 Task: Open Card Lead Magnet Creation in Board Brand Guidelines to Workspace Email Automation and add a team member Softage.4@softage.net, a label Green, a checklist Special Education, an attachment from Trello, a color Green and finally, add a card description 'Plan and execute company team outing' and a comment 'We should approach this task with a sense of empathy, putting ourselves in the shoes of our stakeholders to understand their perspectives.'. Add a start date 'Jan 04, 1900' with a due date 'Jan 11, 1900'
Action: Mouse moved to (490, 180)
Screenshot: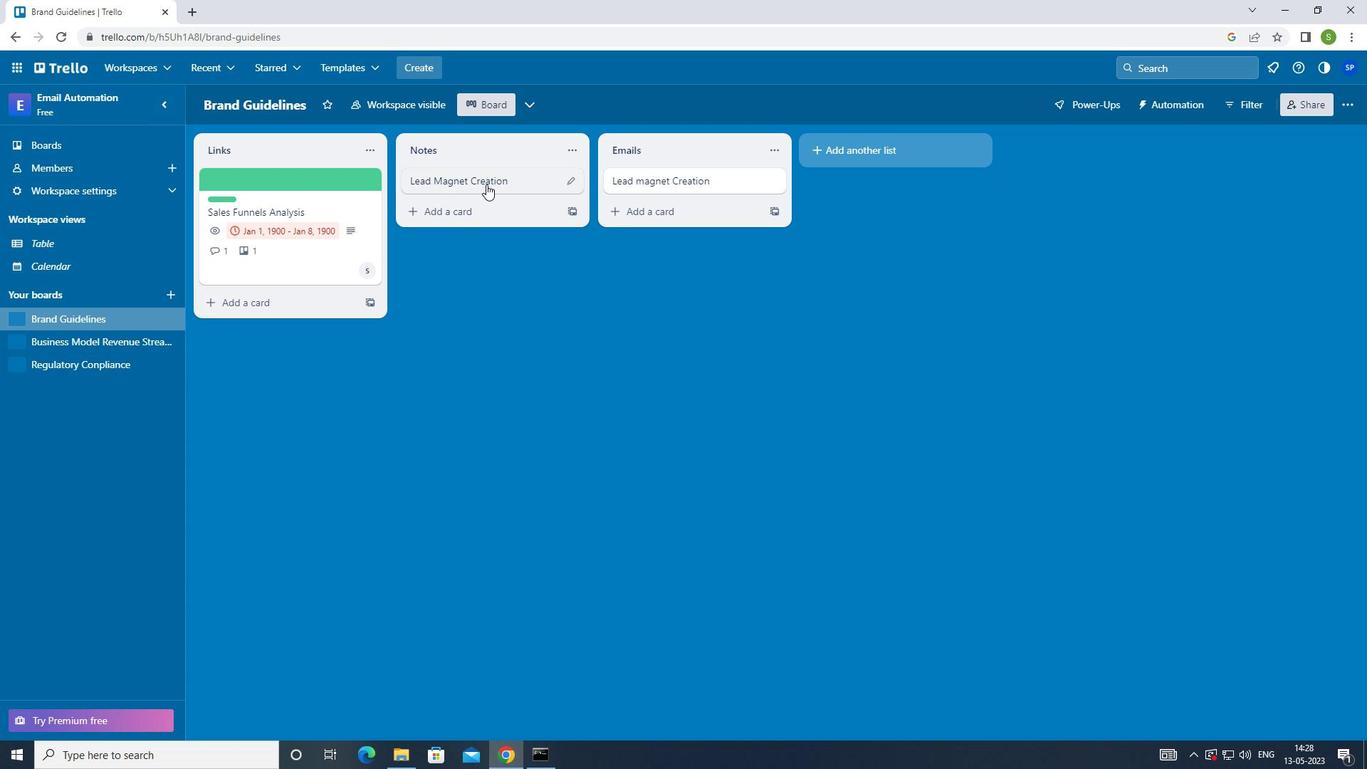 
Action: Mouse pressed left at (490, 180)
Screenshot: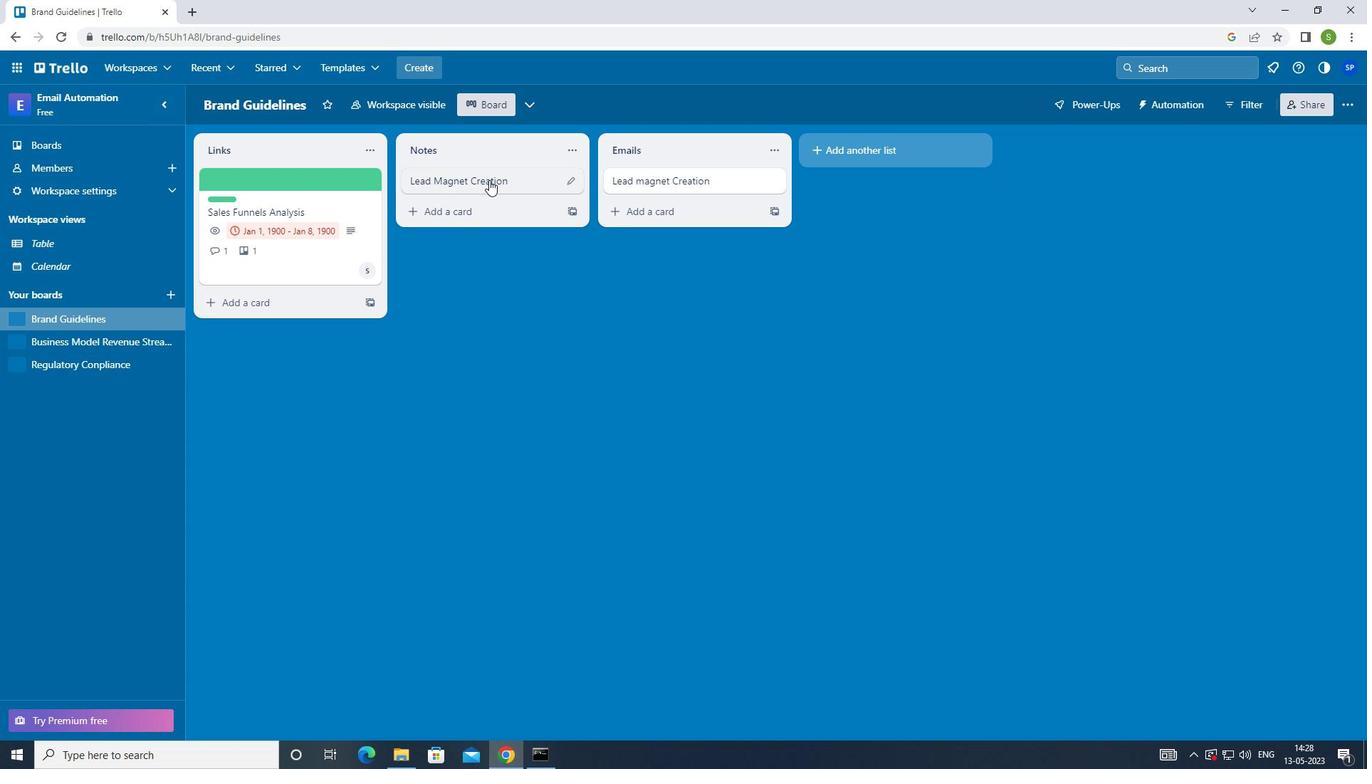 
Action: Mouse moved to (882, 176)
Screenshot: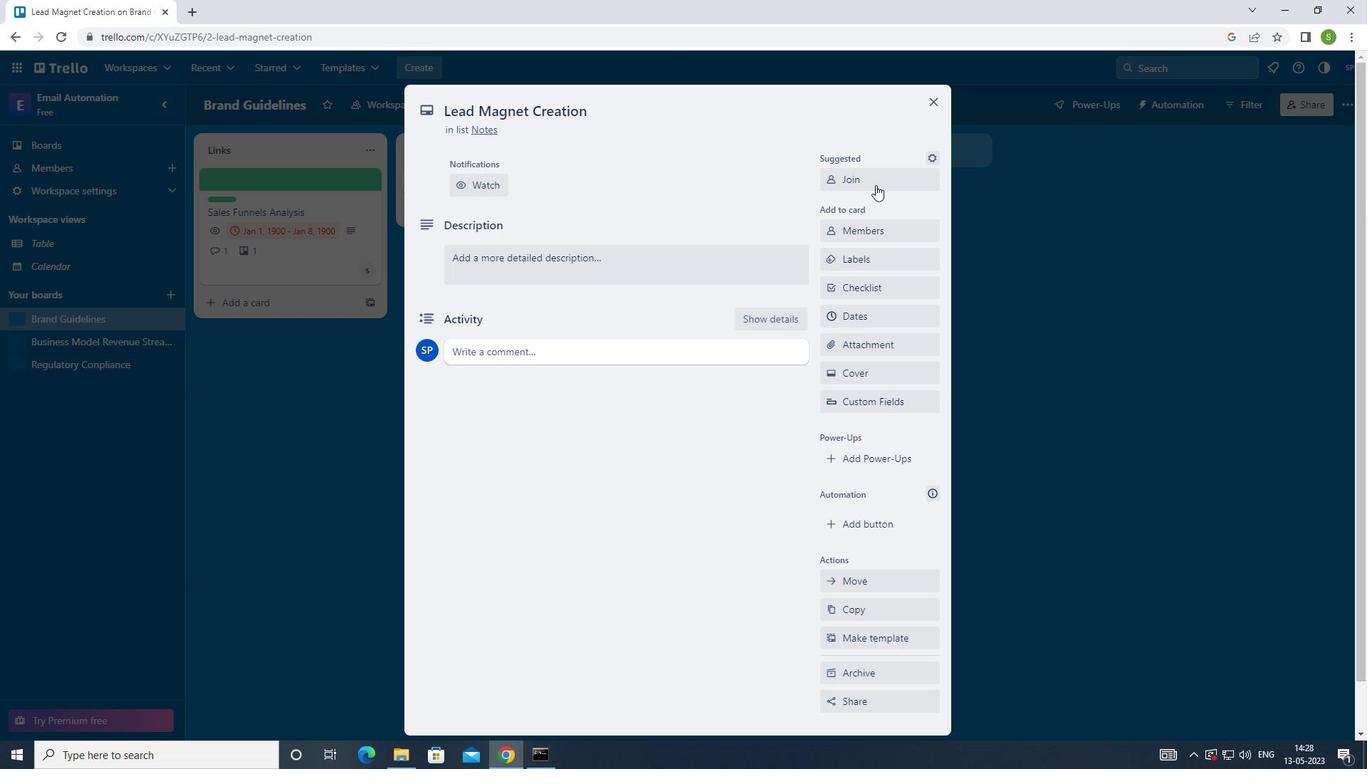 
Action: Mouse pressed left at (882, 176)
Screenshot: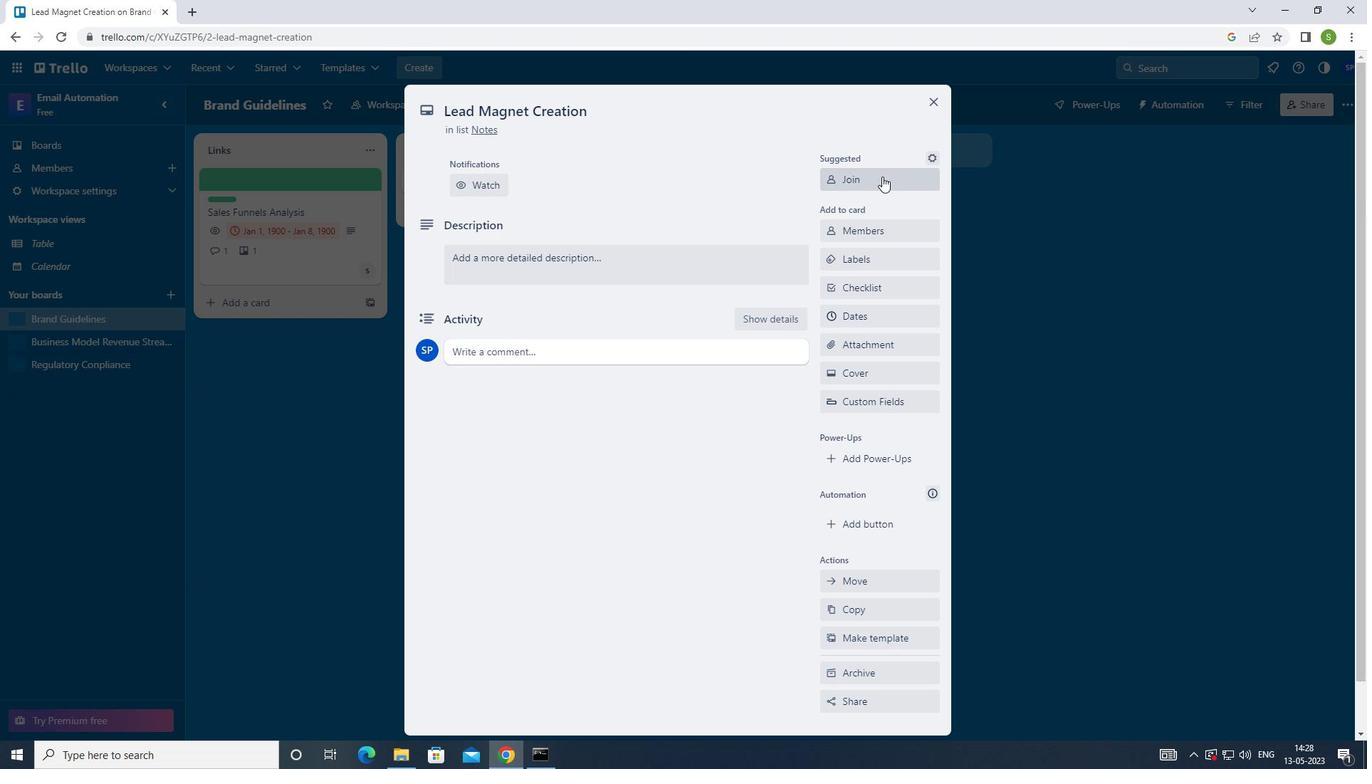 
Action: Mouse moved to (892, 180)
Screenshot: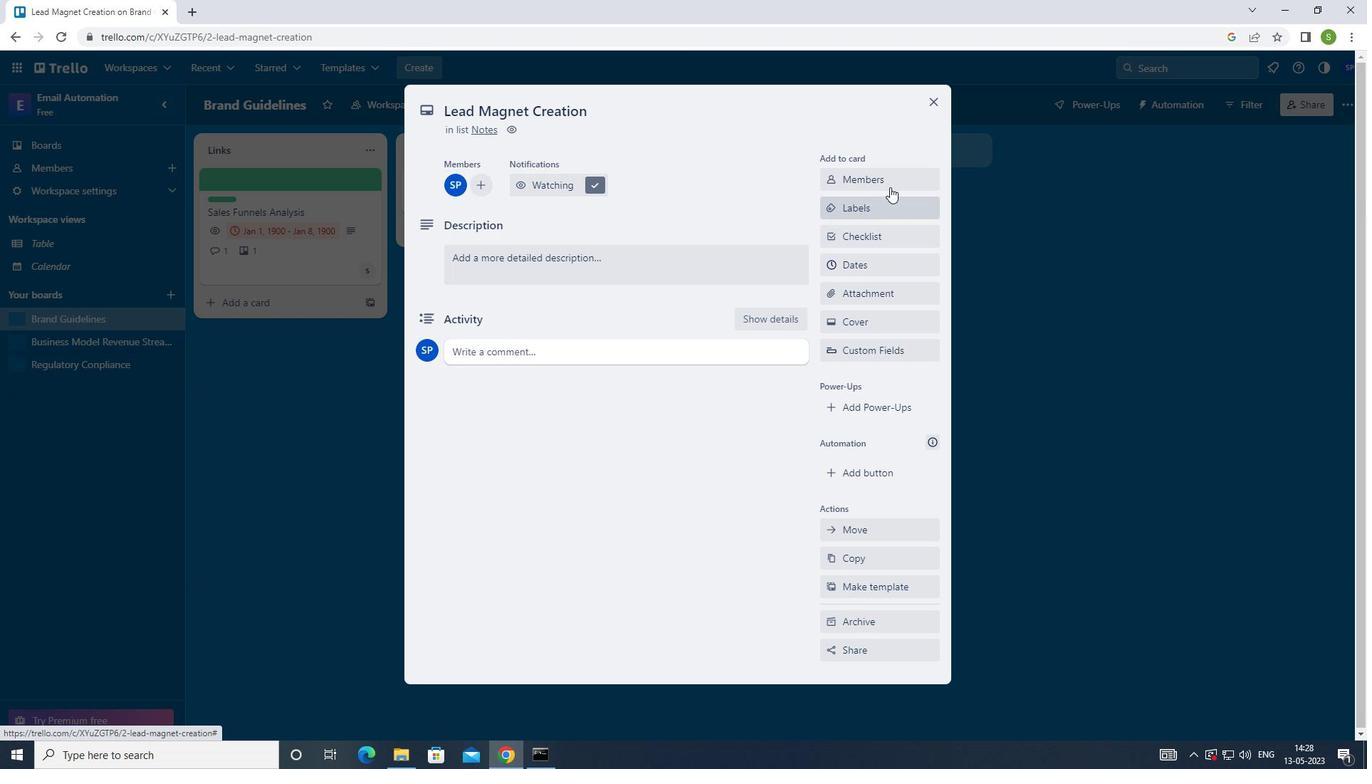 
Action: Mouse pressed left at (892, 180)
Screenshot: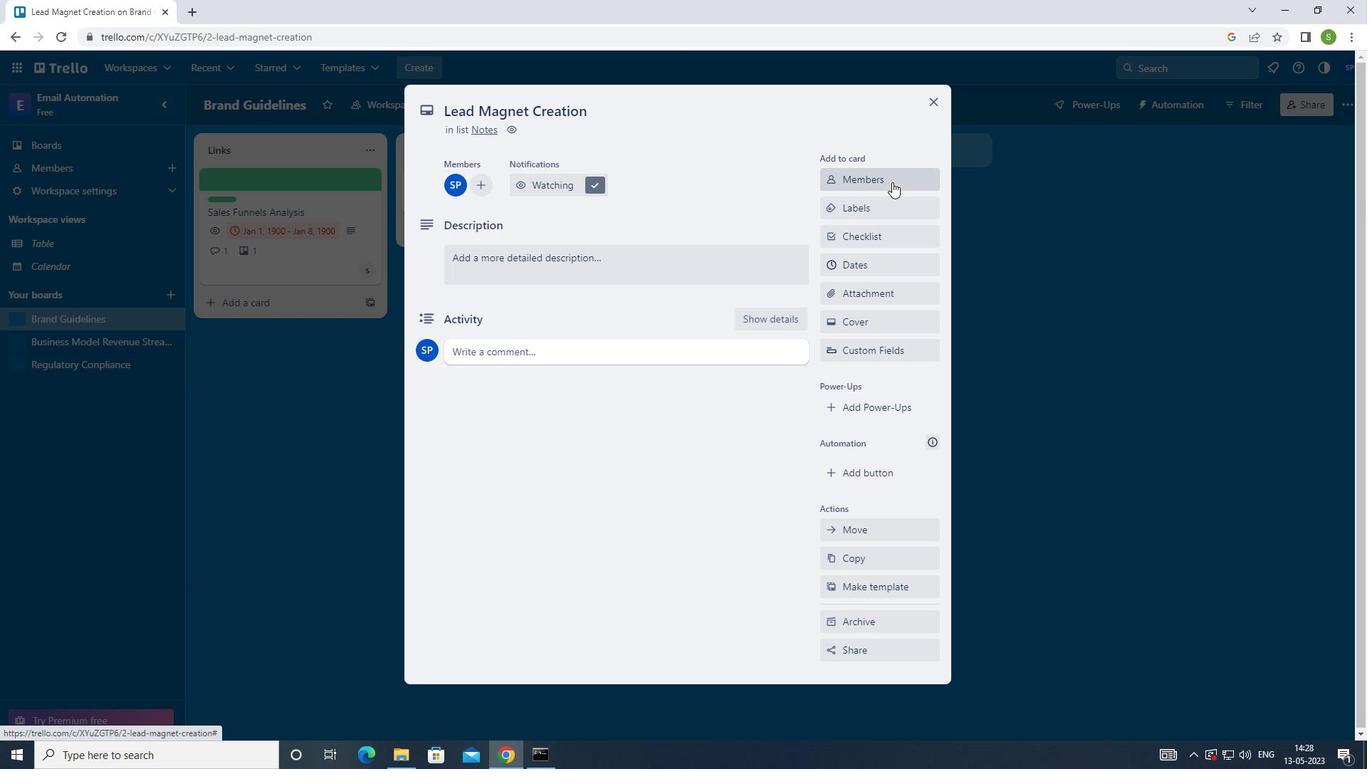 
Action: Mouse moved to (663, 262)
Screenshot: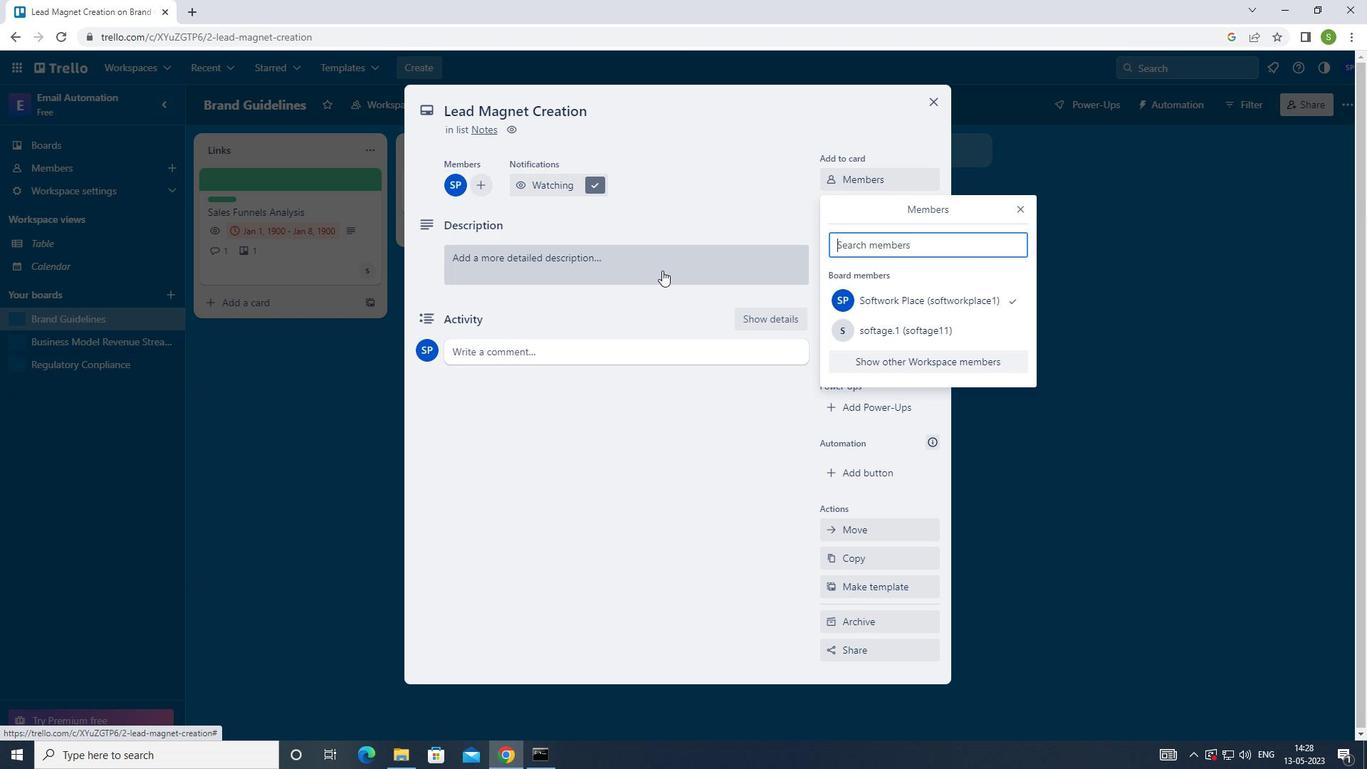 
Action: Key pressed <Key.shift>SOFTAGE.4<Key.shift>@SOFTAGE.NET<Key.enter>
Screenshot: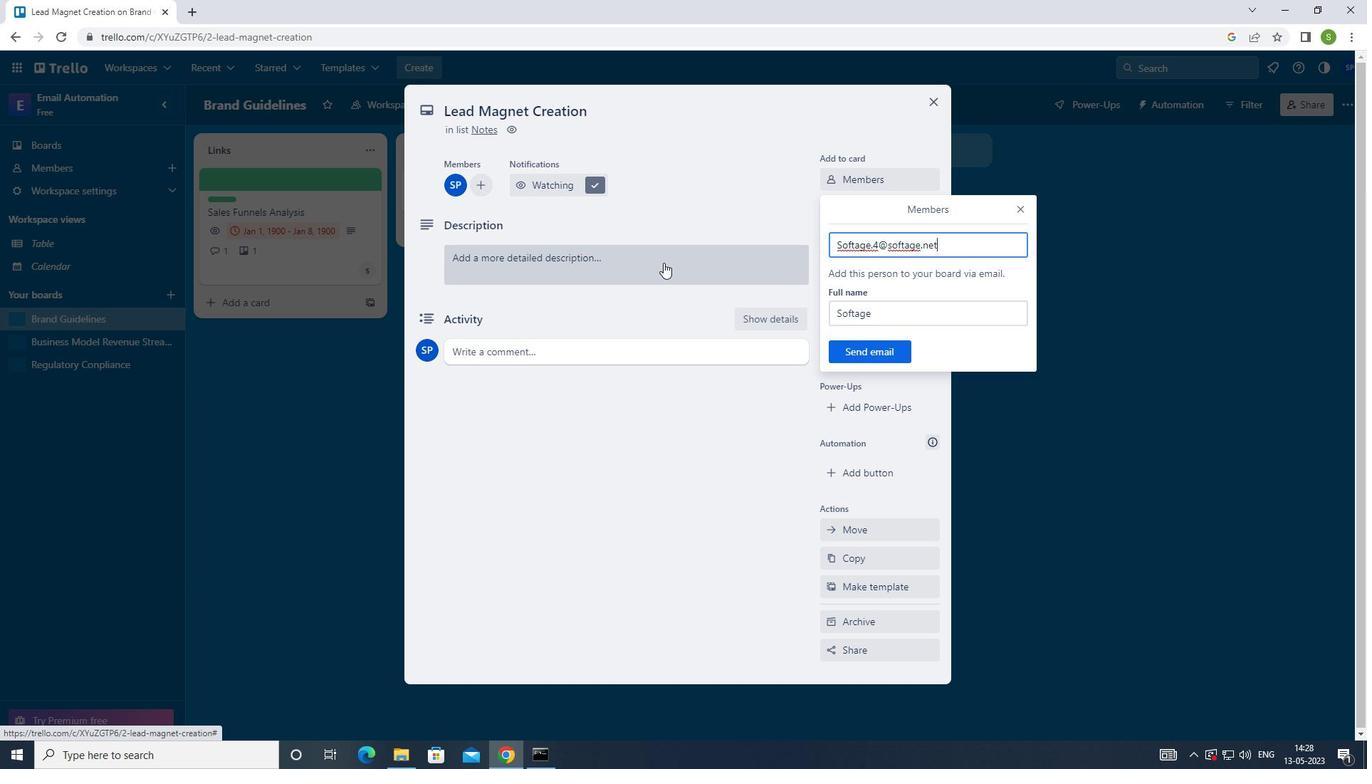 
Action: Mouse moved to (1023, 210)
Screenshot: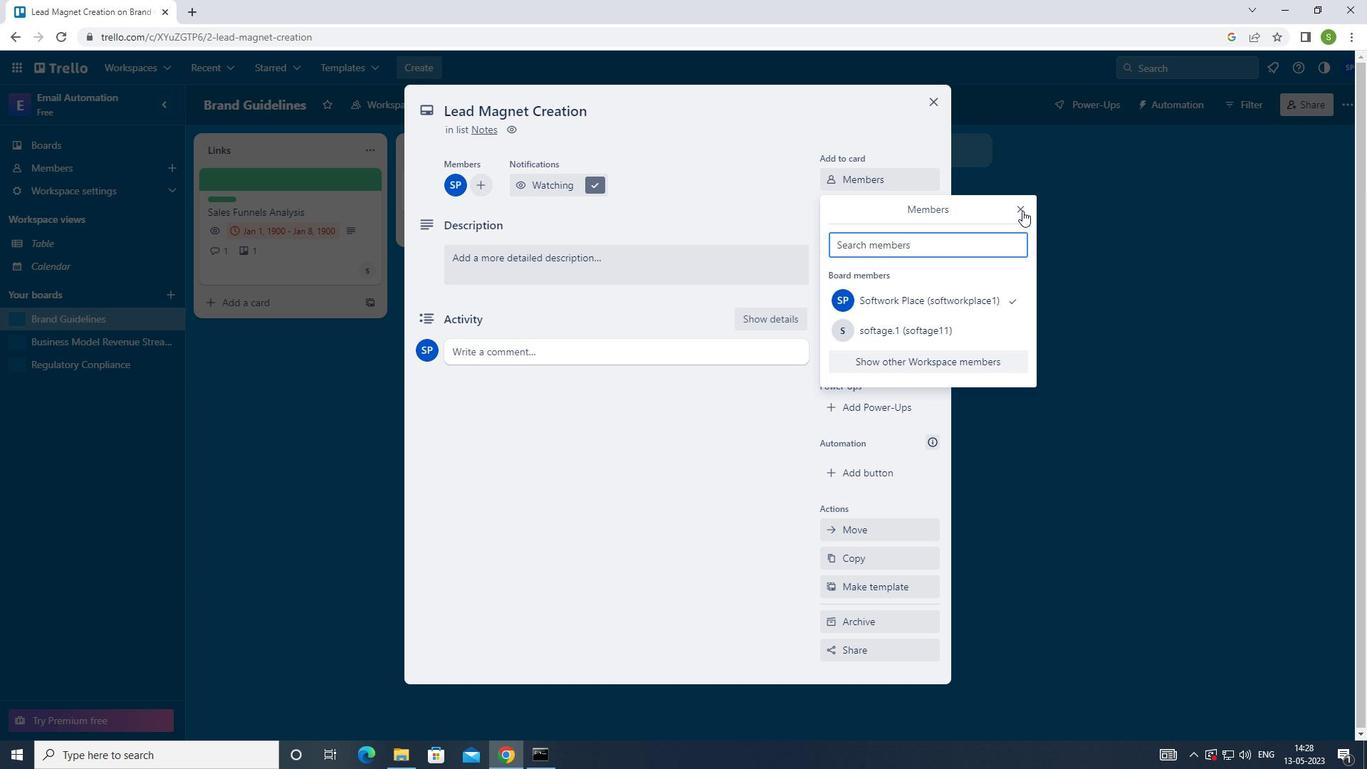 
Action: Mouse pressed left at (1023, 210)
Screenshot: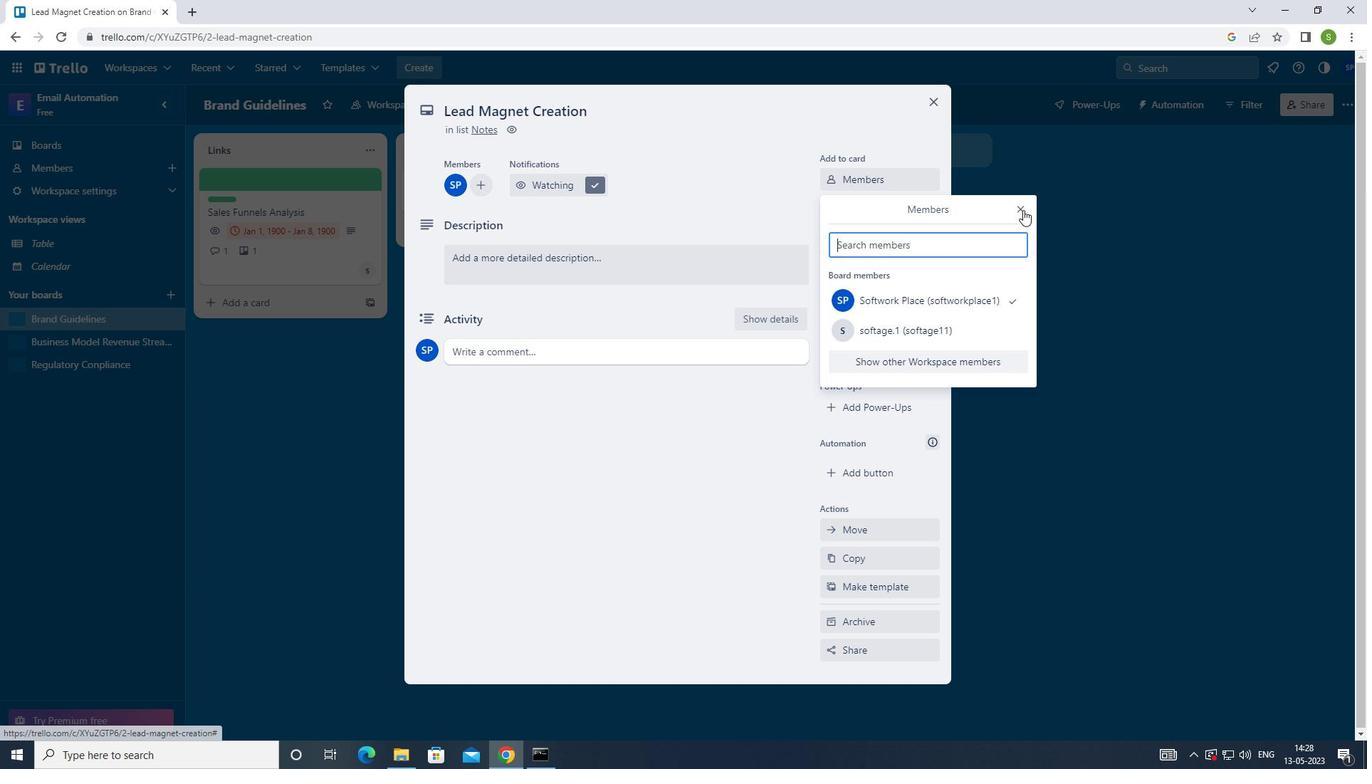 
Action: Mouse moved to (882, 213)
Screenshot: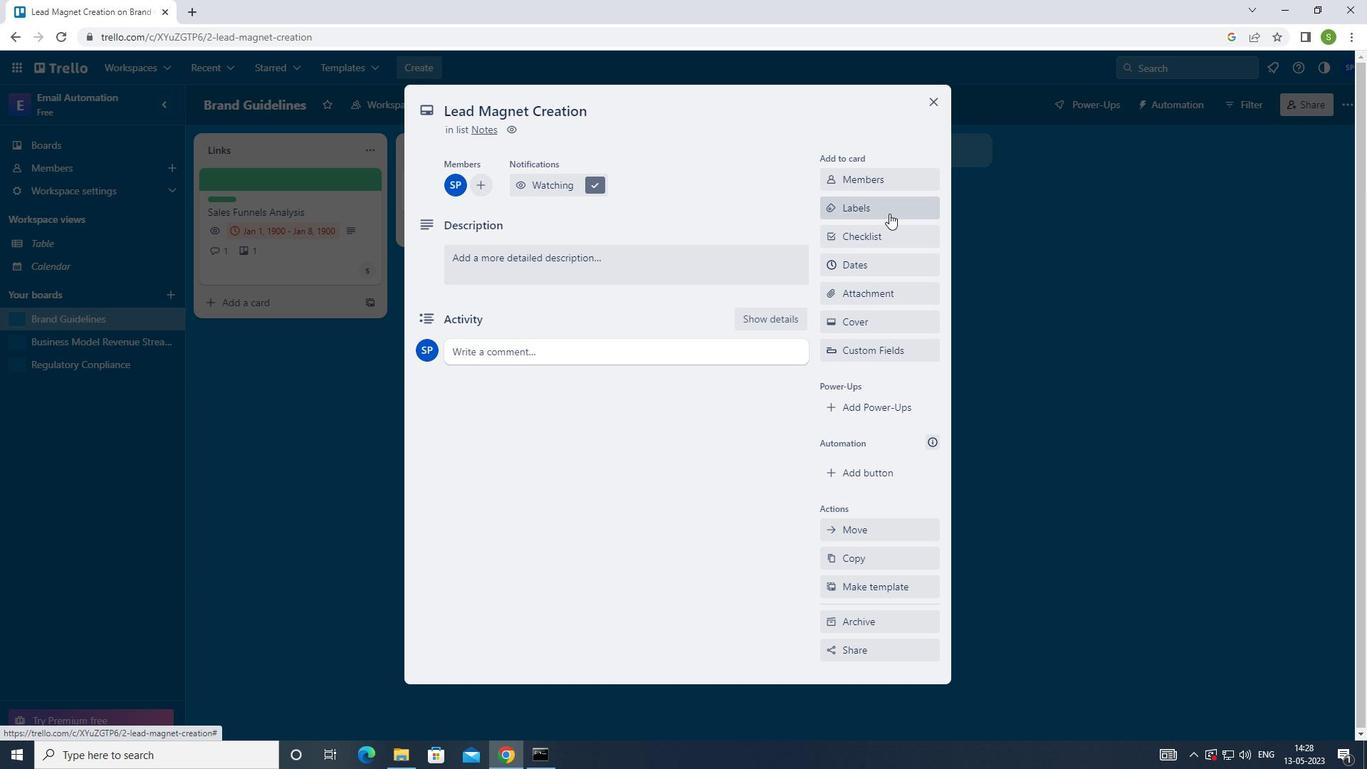 
Action: Mouse pressed left at (882, 213)
Screenshot: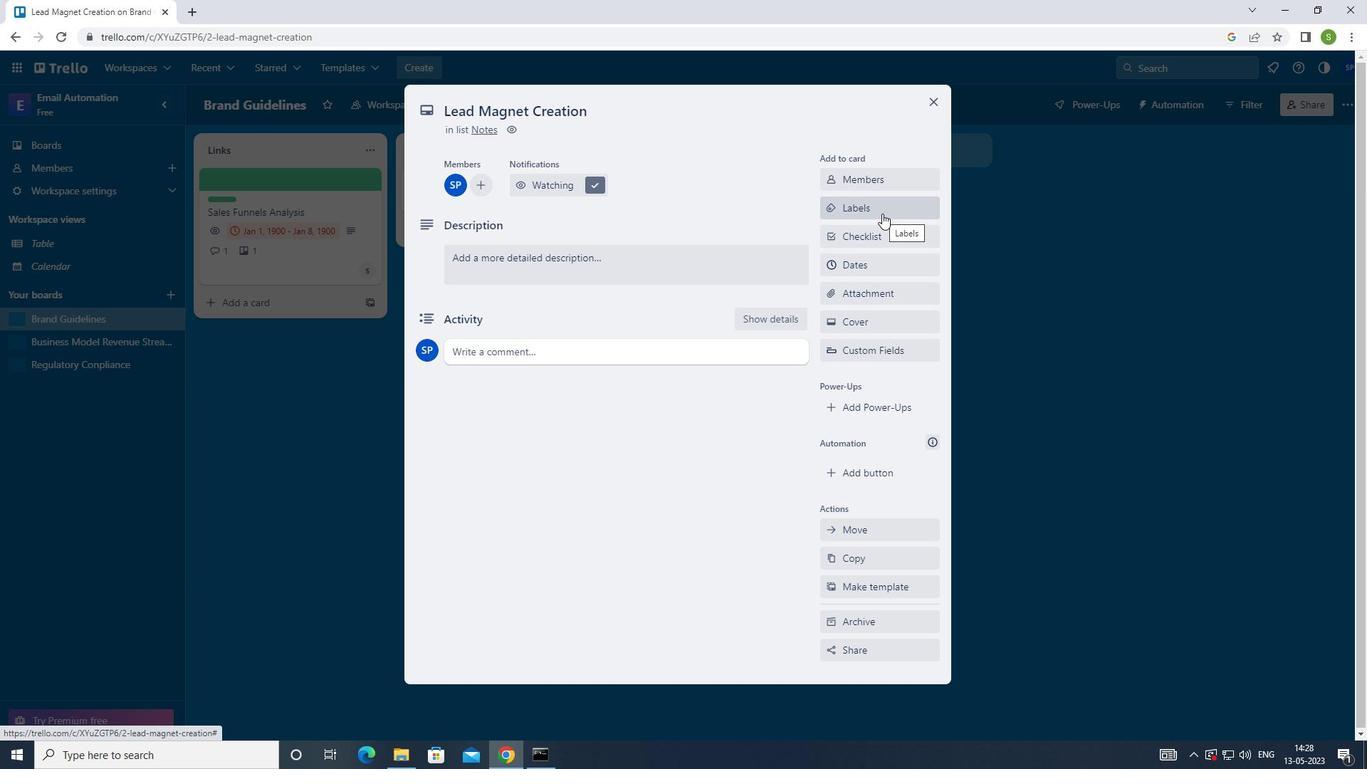 
Action: Mouse moved to (838, 323)
Screenshot: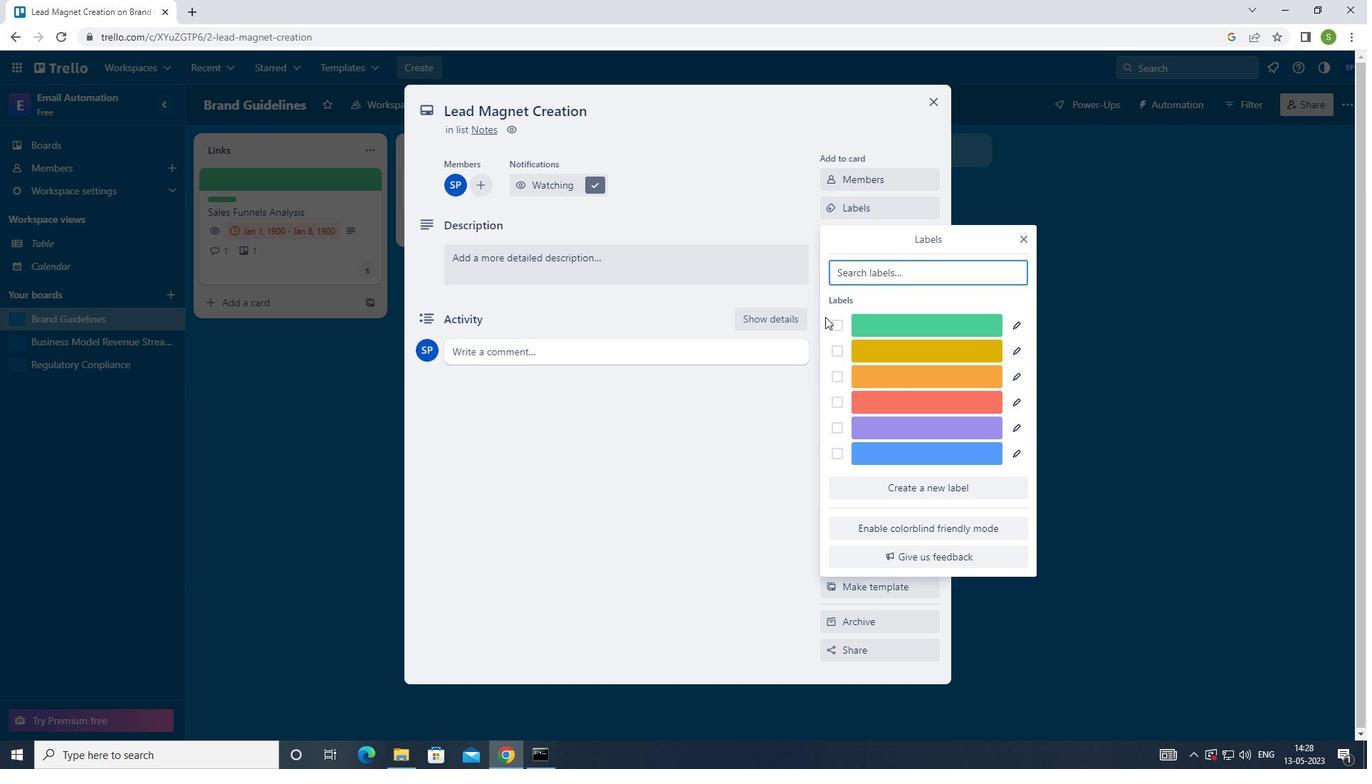 
Action: Mouse pressed left at (838, 323)
Screenshot: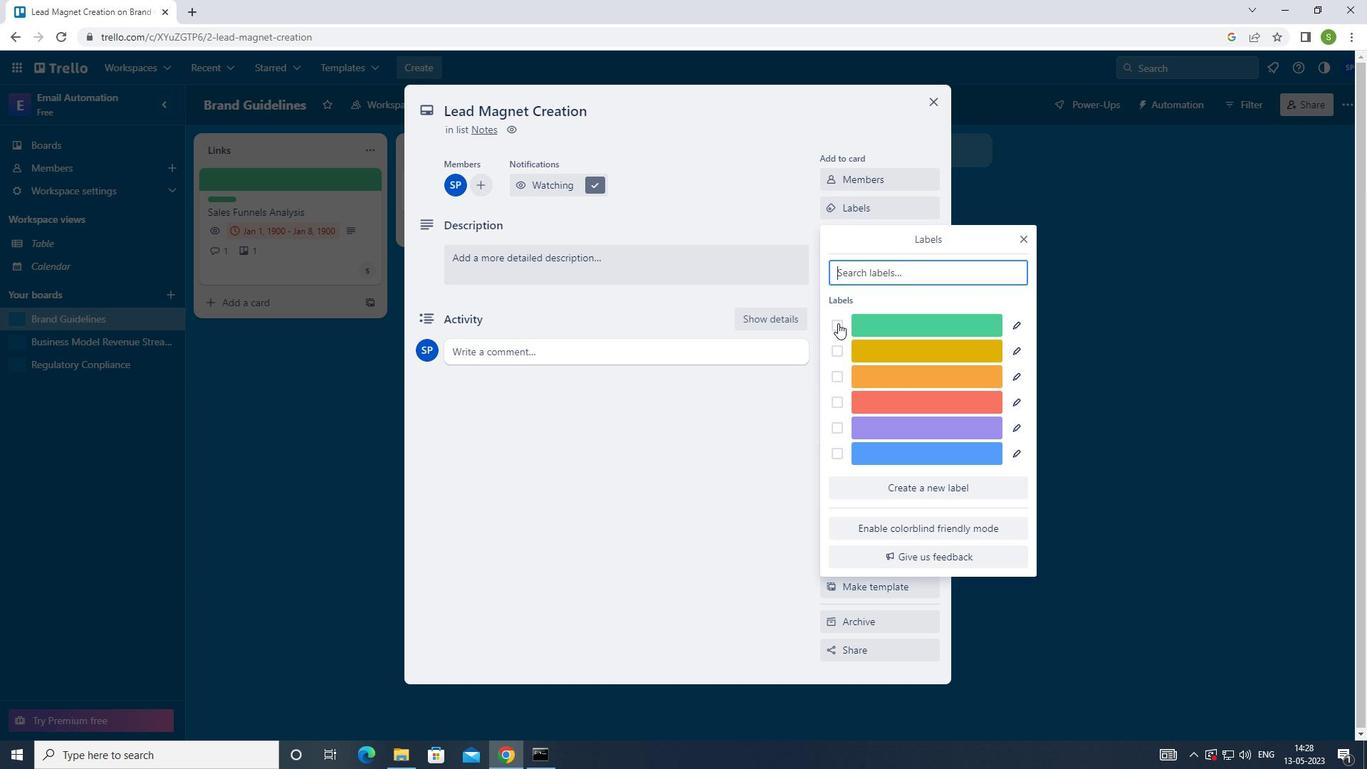 
Action: Mouse moved to (1025, 236)
Screenshot: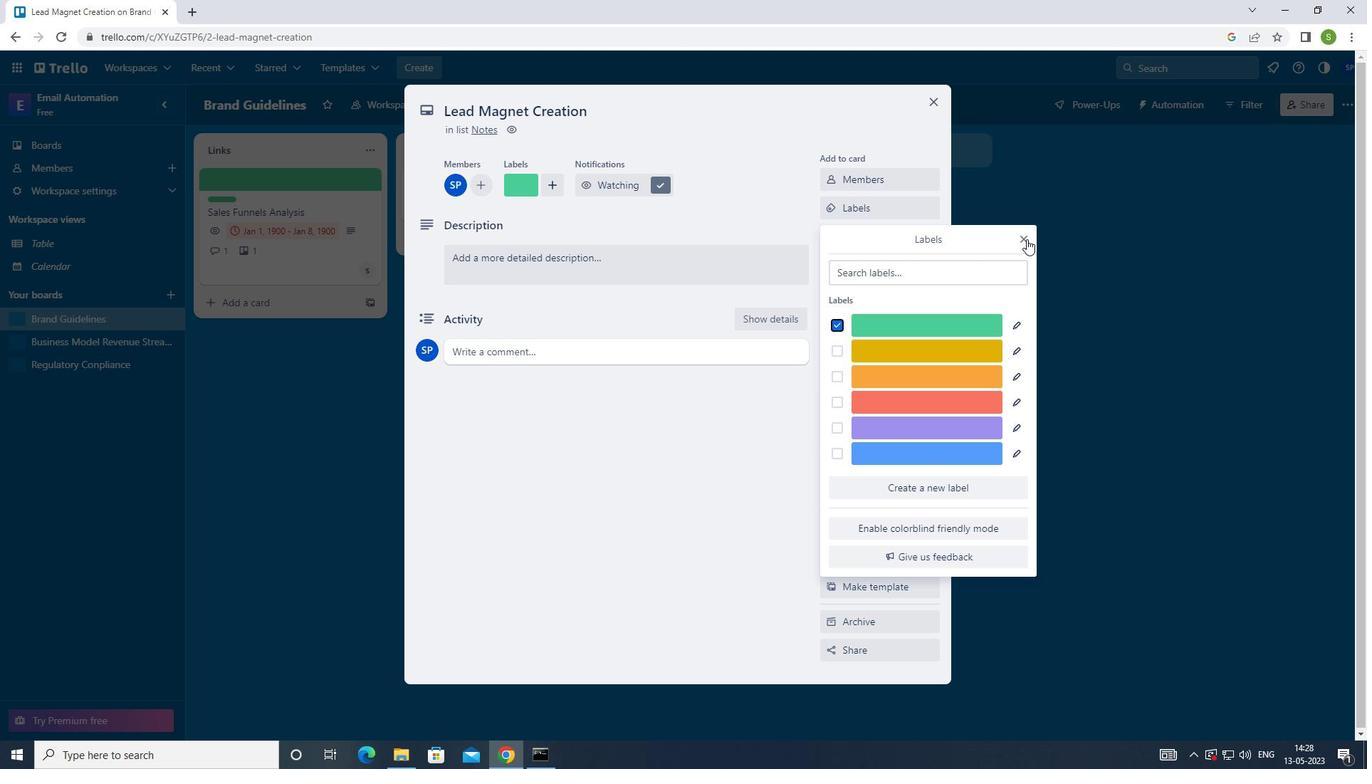 
Action: Mouse pressed left at (1025, 236)
Screenshot: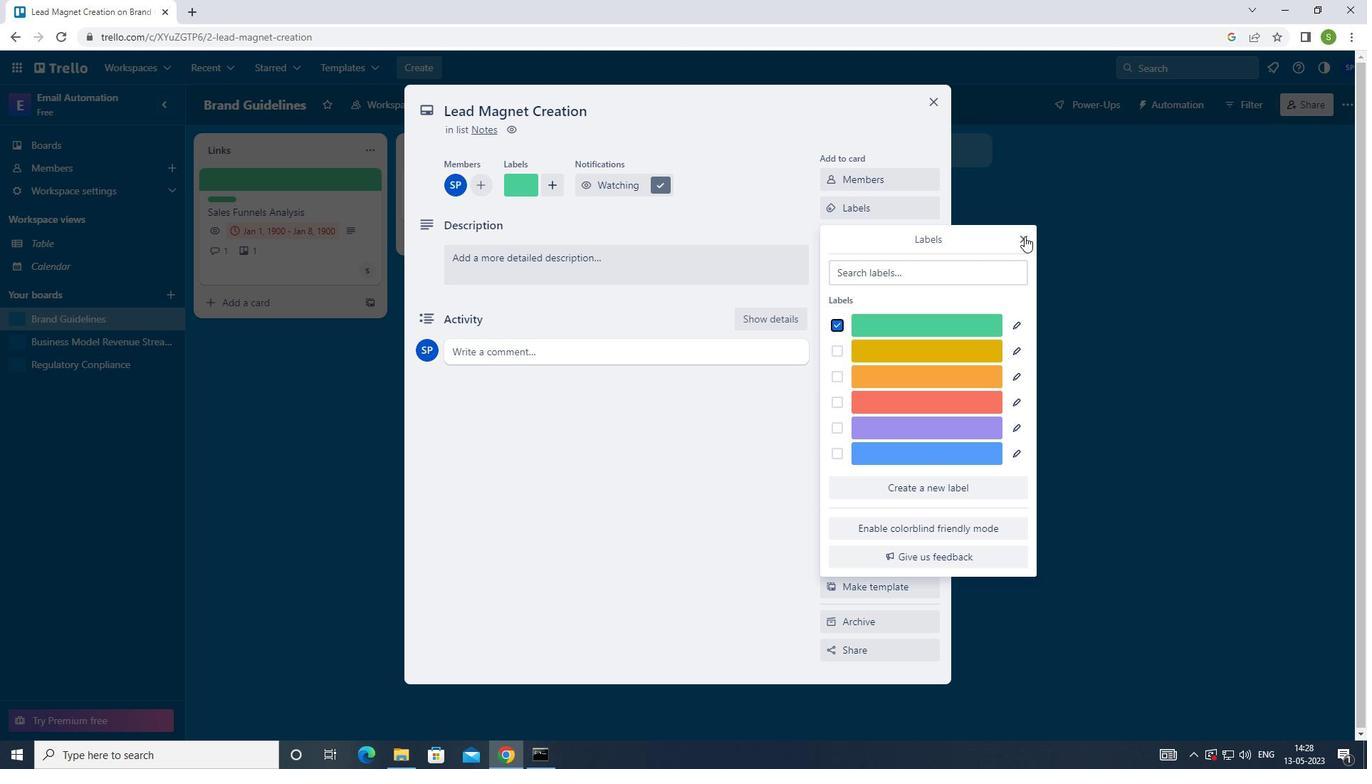 
Action: Mouse moved to (881, 238)
Screenshot: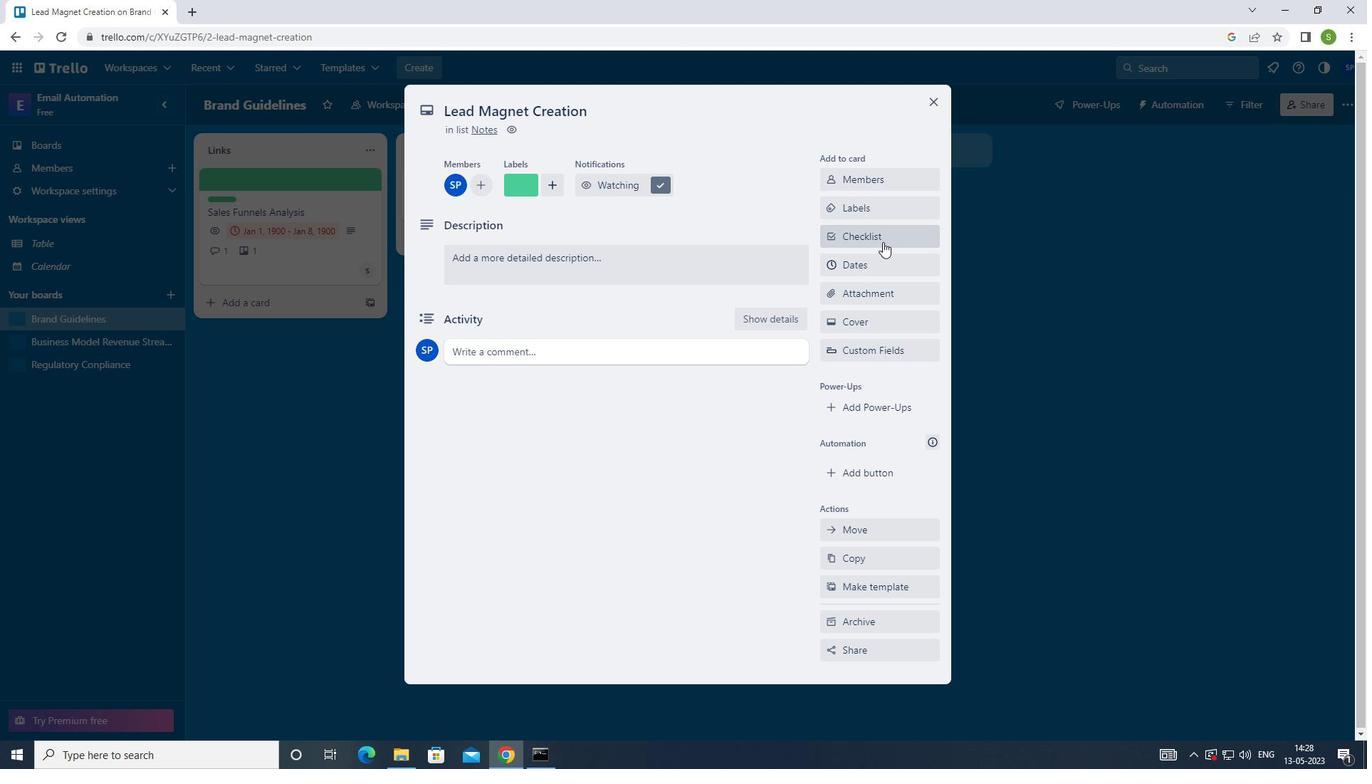 
Action: Mouse pressed left at (881, 238)
Screenshot: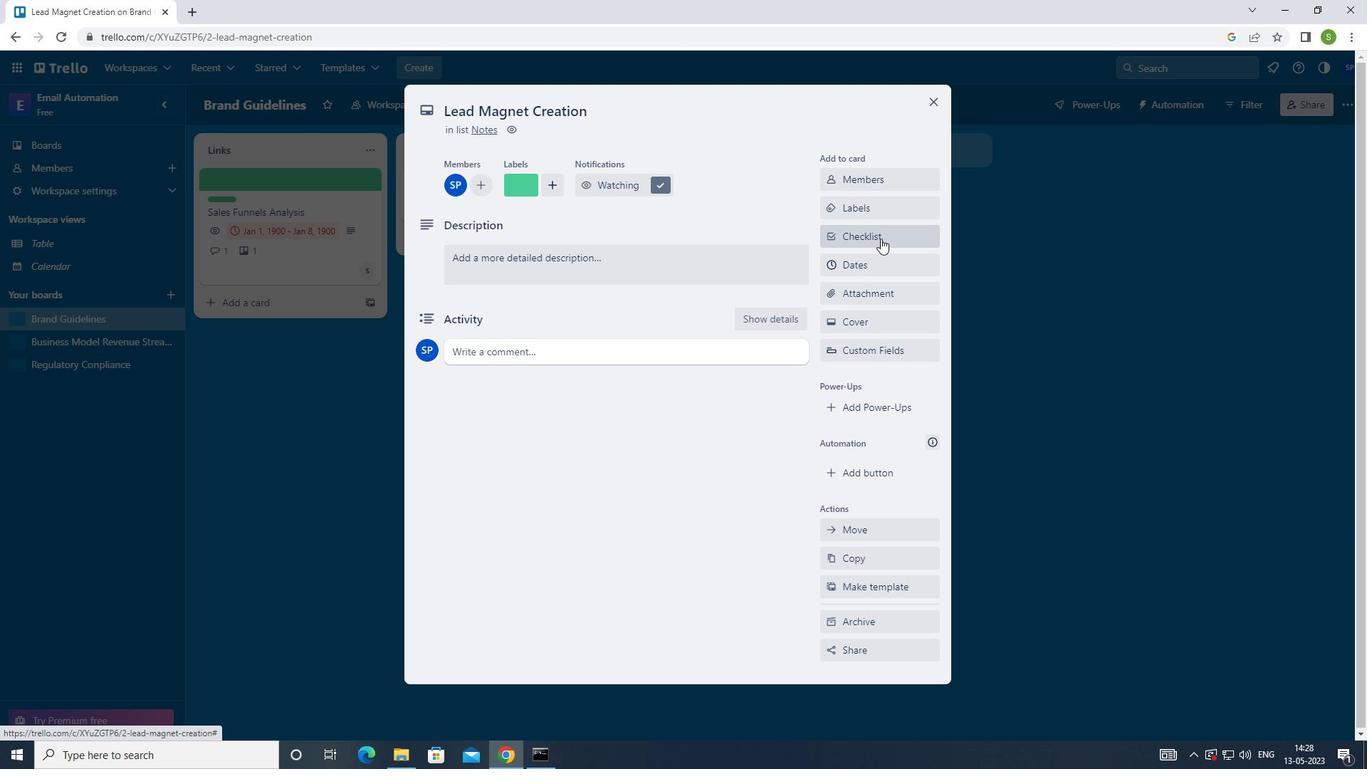 
Action: Mouse moved to (877, 250)
Screenshot: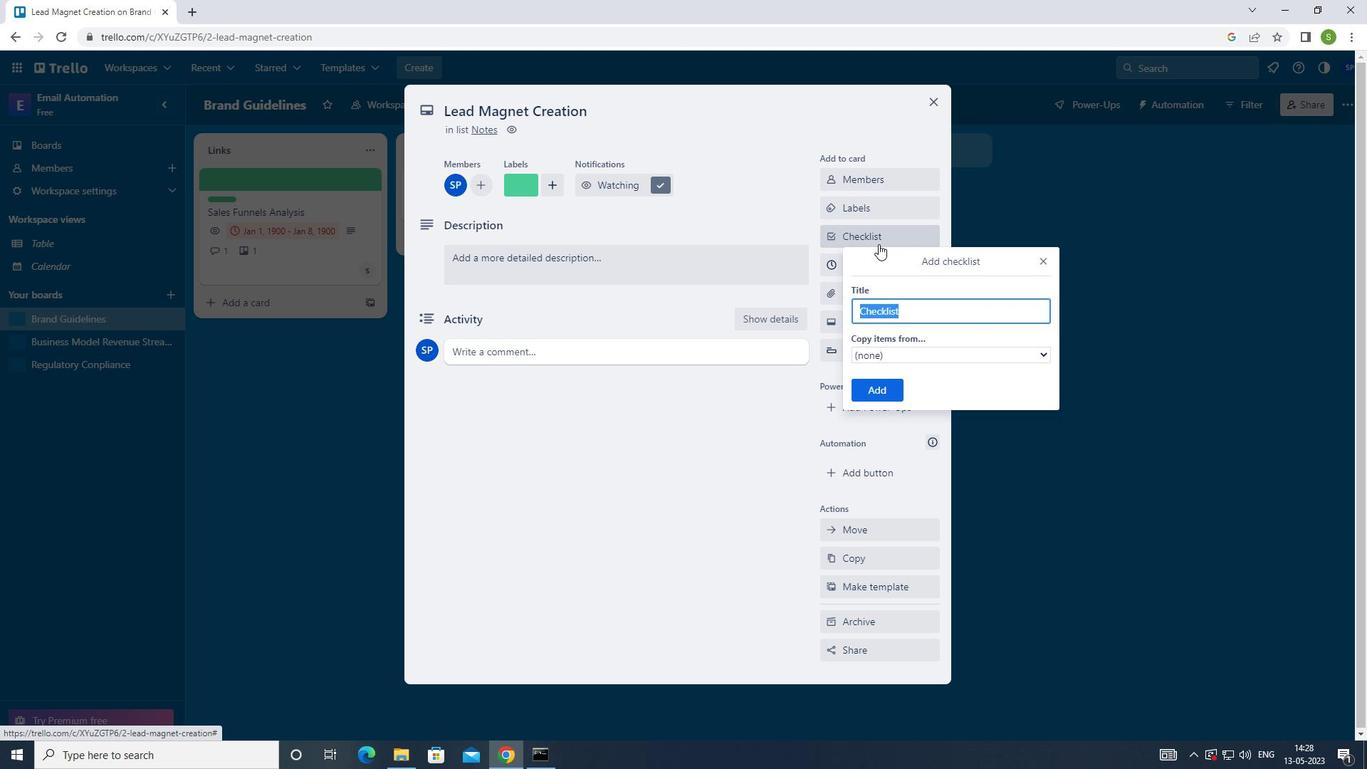 
Action: Key pressed <Key.shift>SPECIAL<Key.space><Key.shift>EDUCATION<Key.space>
Screenshot: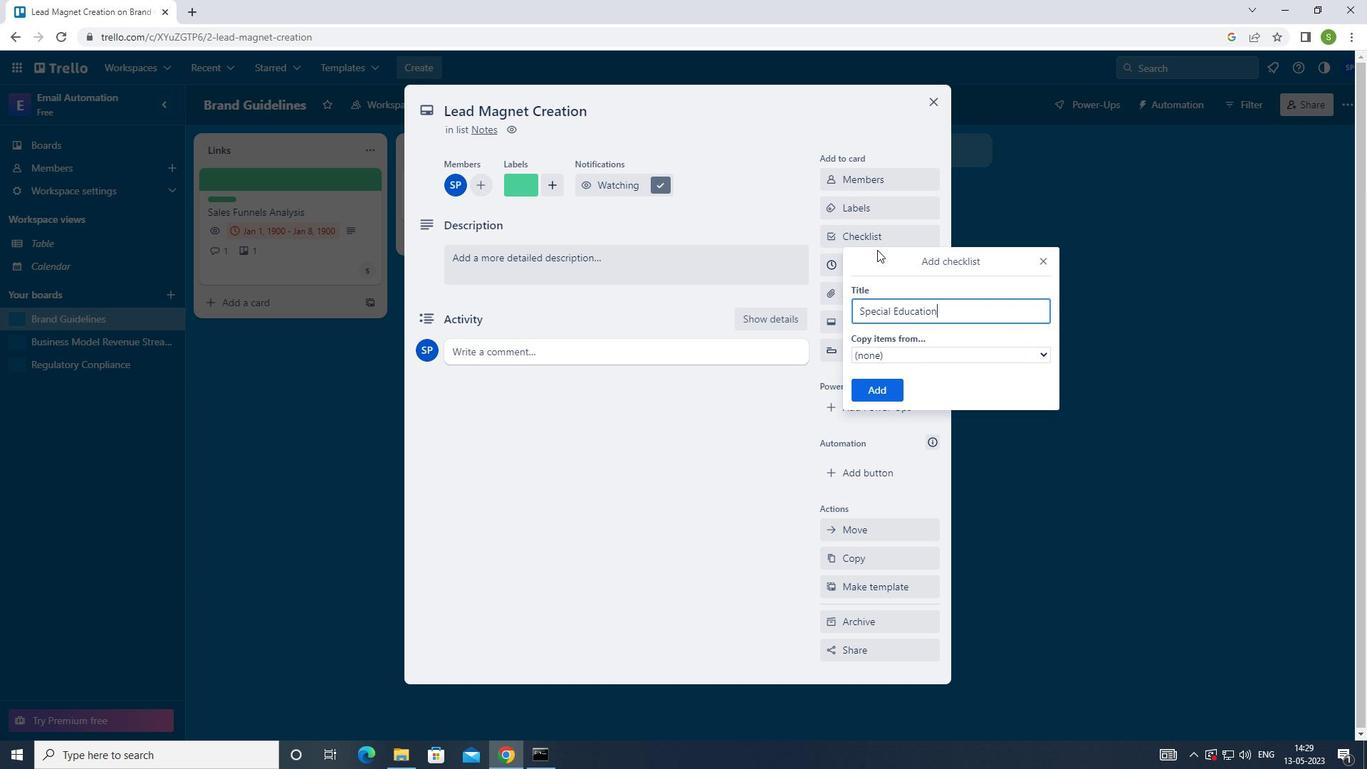 
Action: Mouse moved to (881, 388)
Screenshot: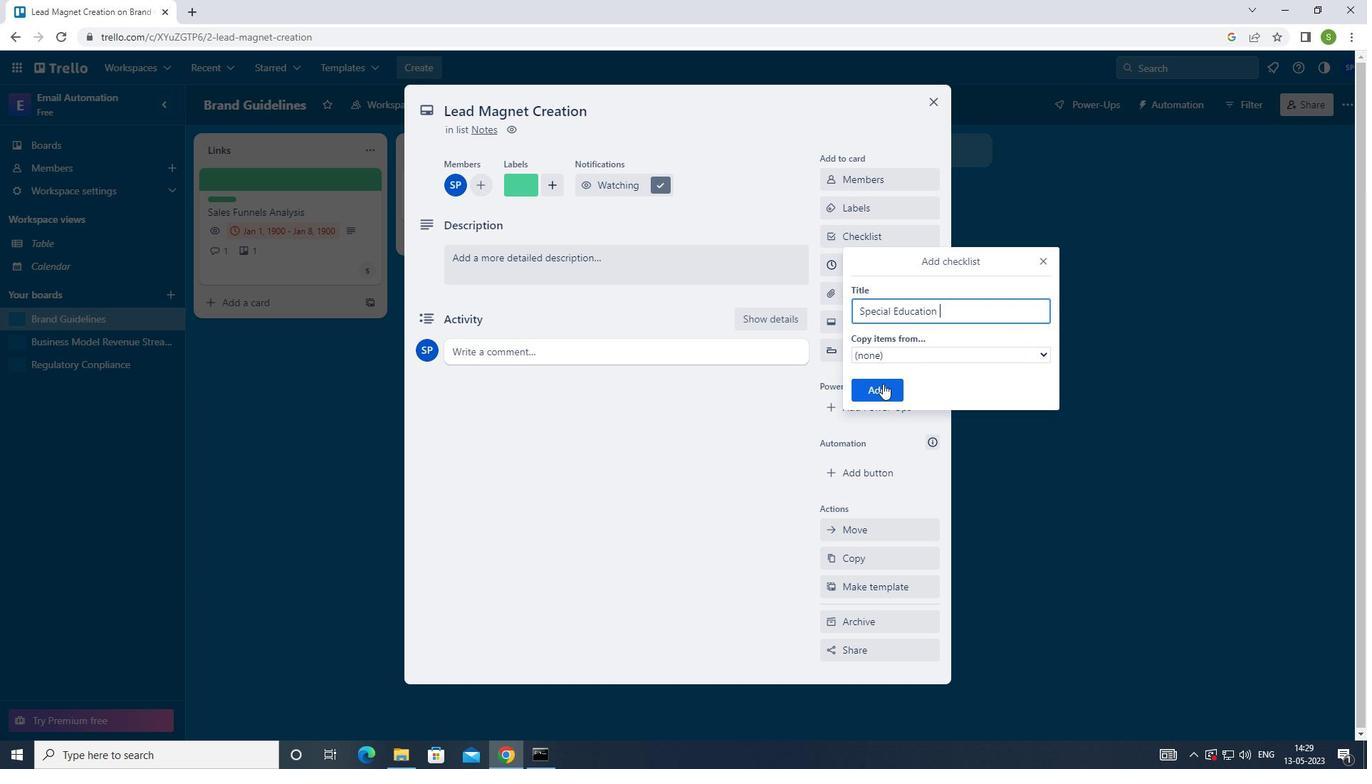 
Action: Mouse pressed left at (881, 388)
Screenshot: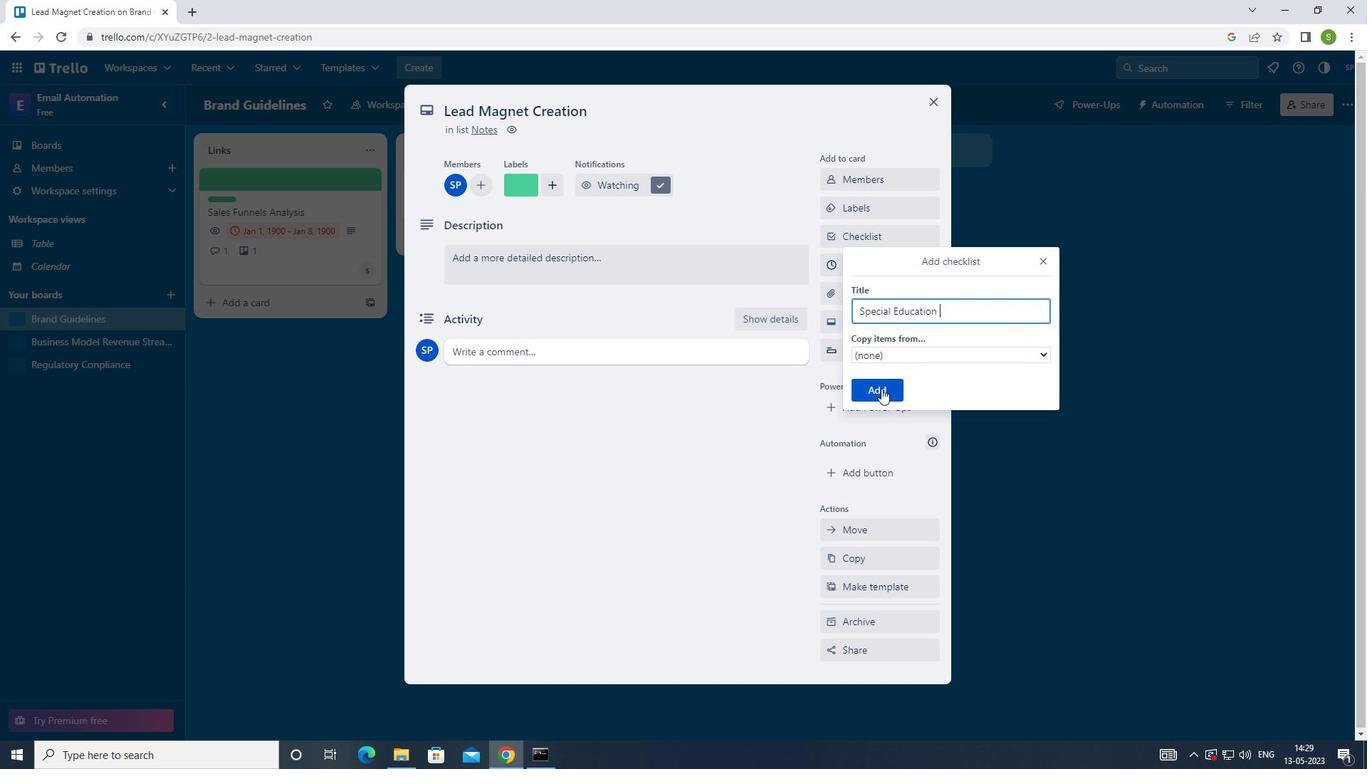 
Action: Mouse moved to (878, 296)
Screenshot: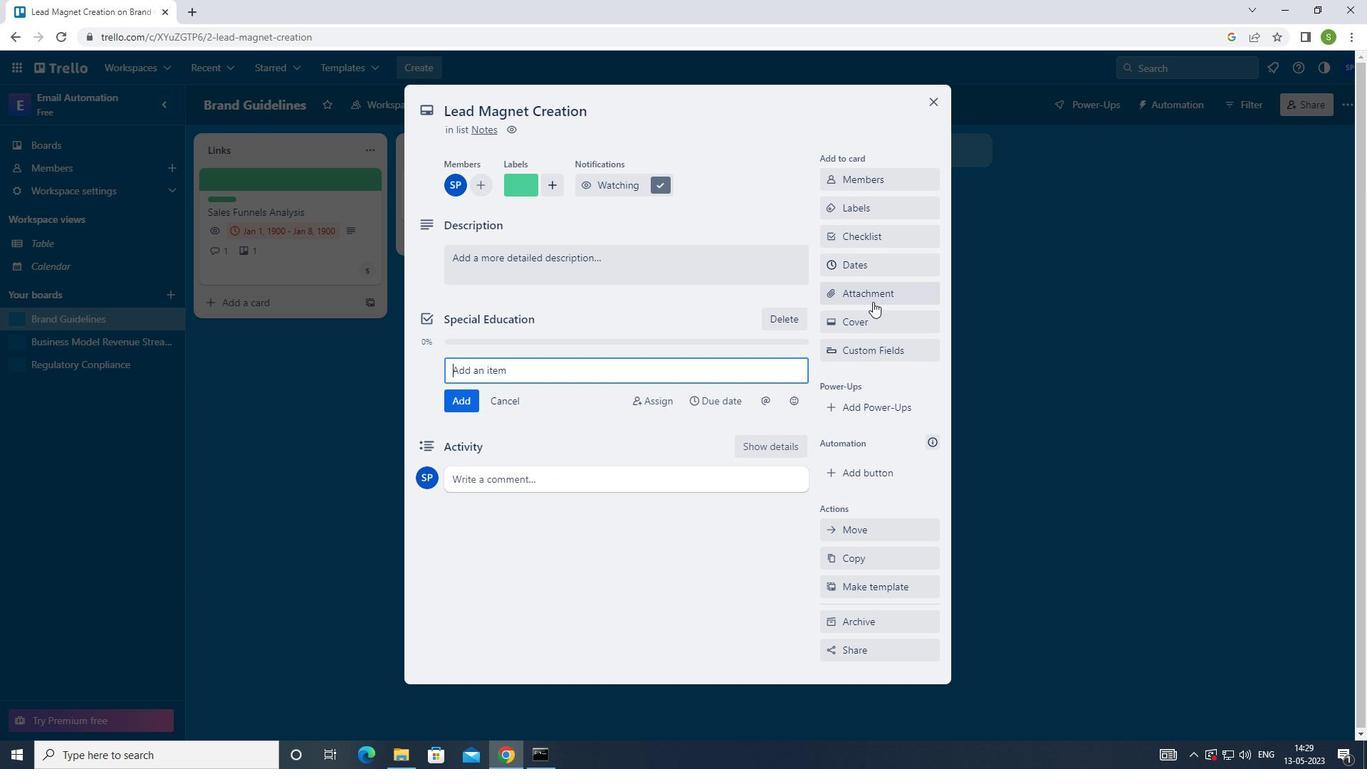 
Action: Mouse pressed left at (878, 296)
Screenshot: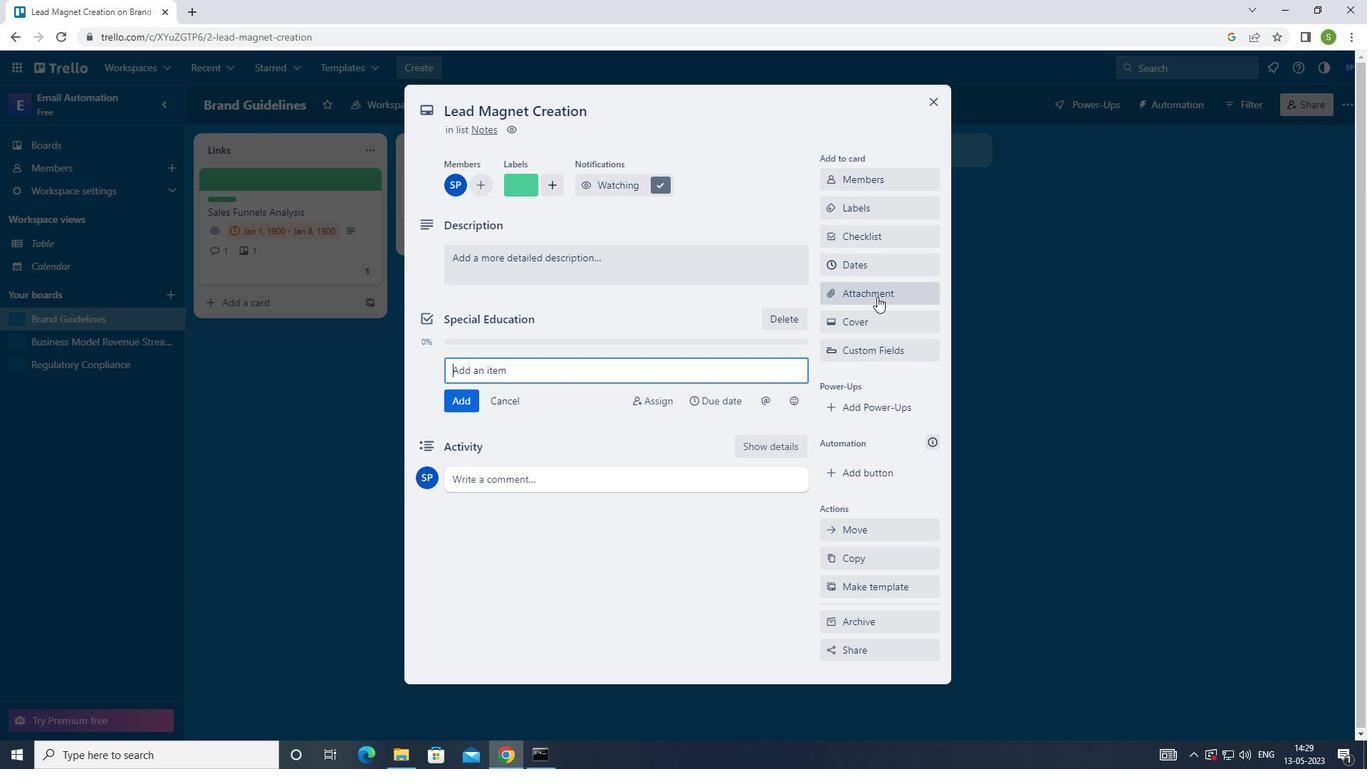 
Action: Mouse moved to (873, 376)
Screenshot: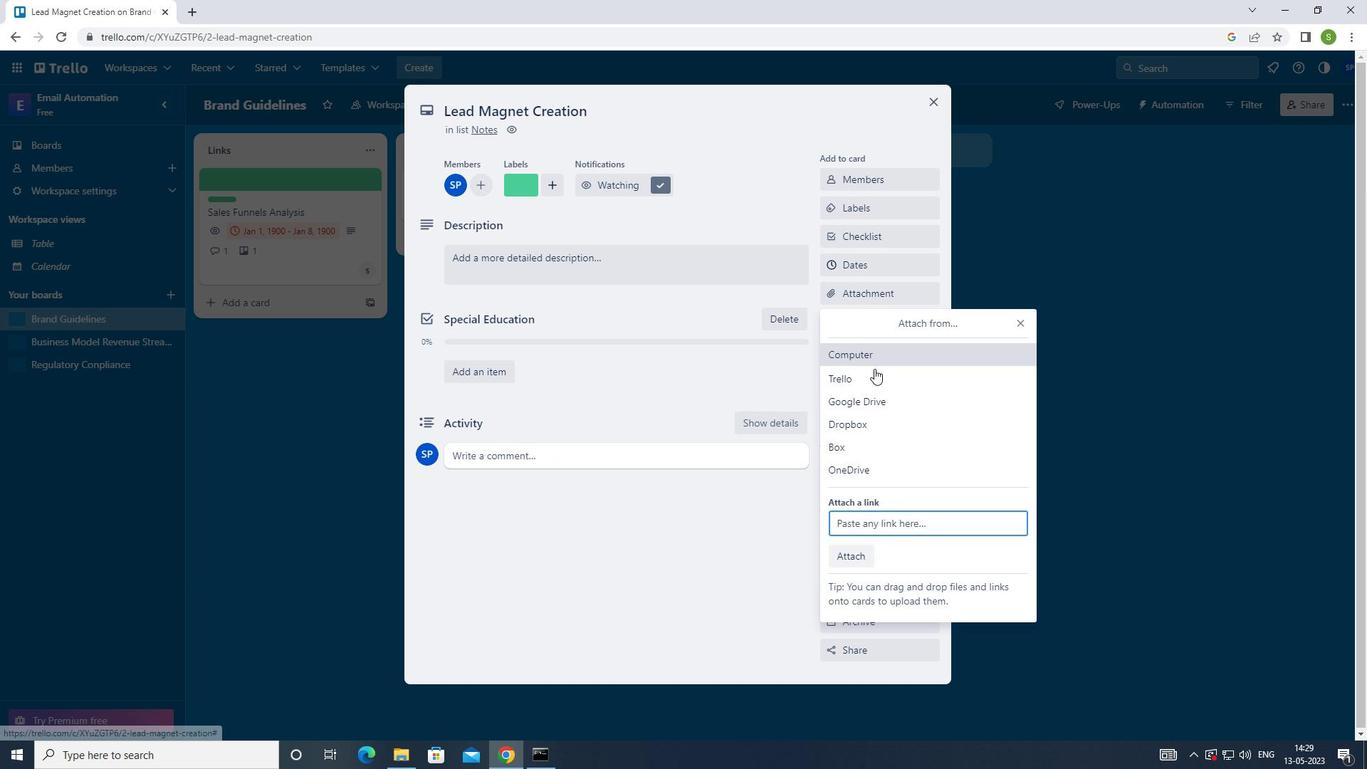 
Action: Mouse pressed left at (873, 376)
Screenshot: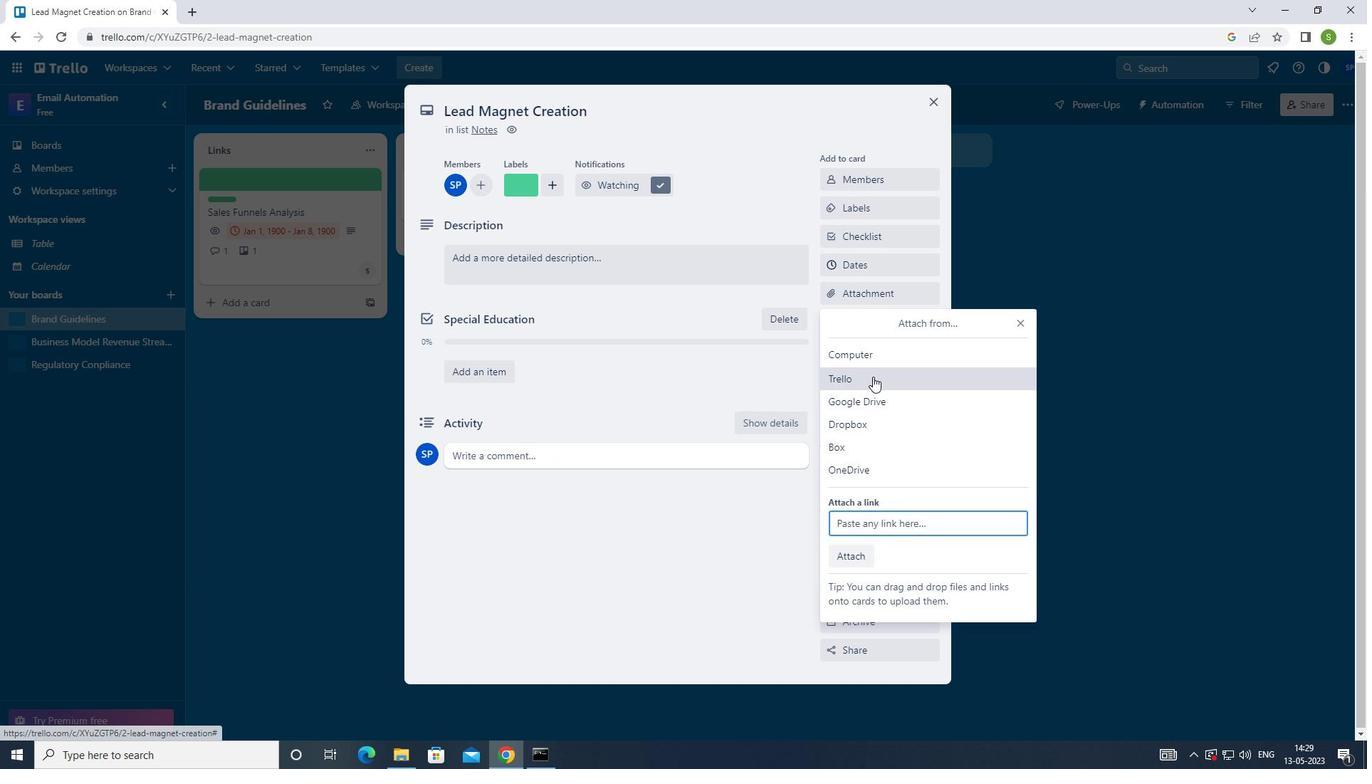 
Action: Mouse moved to (896, 516)
Screenshot: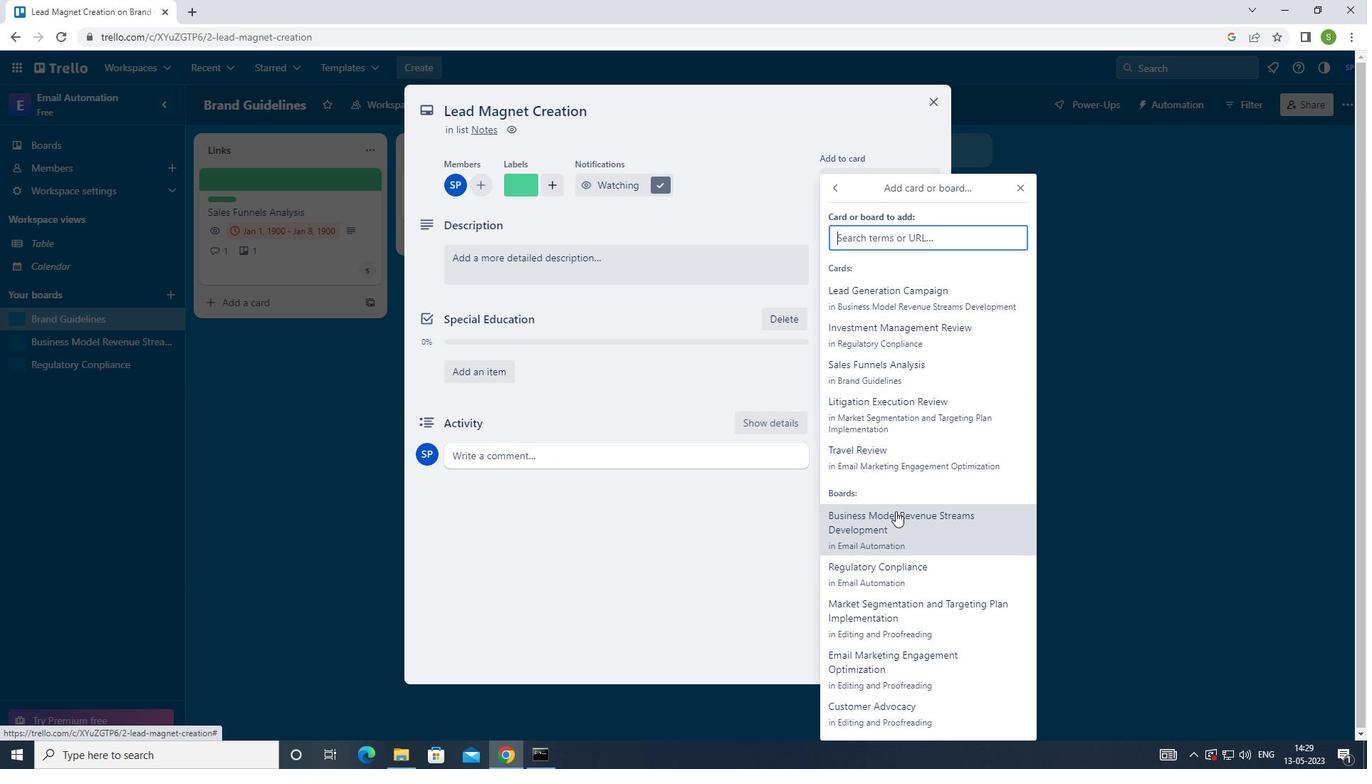 
Action: Mouse pressed left at (896, 516)
Screenshot: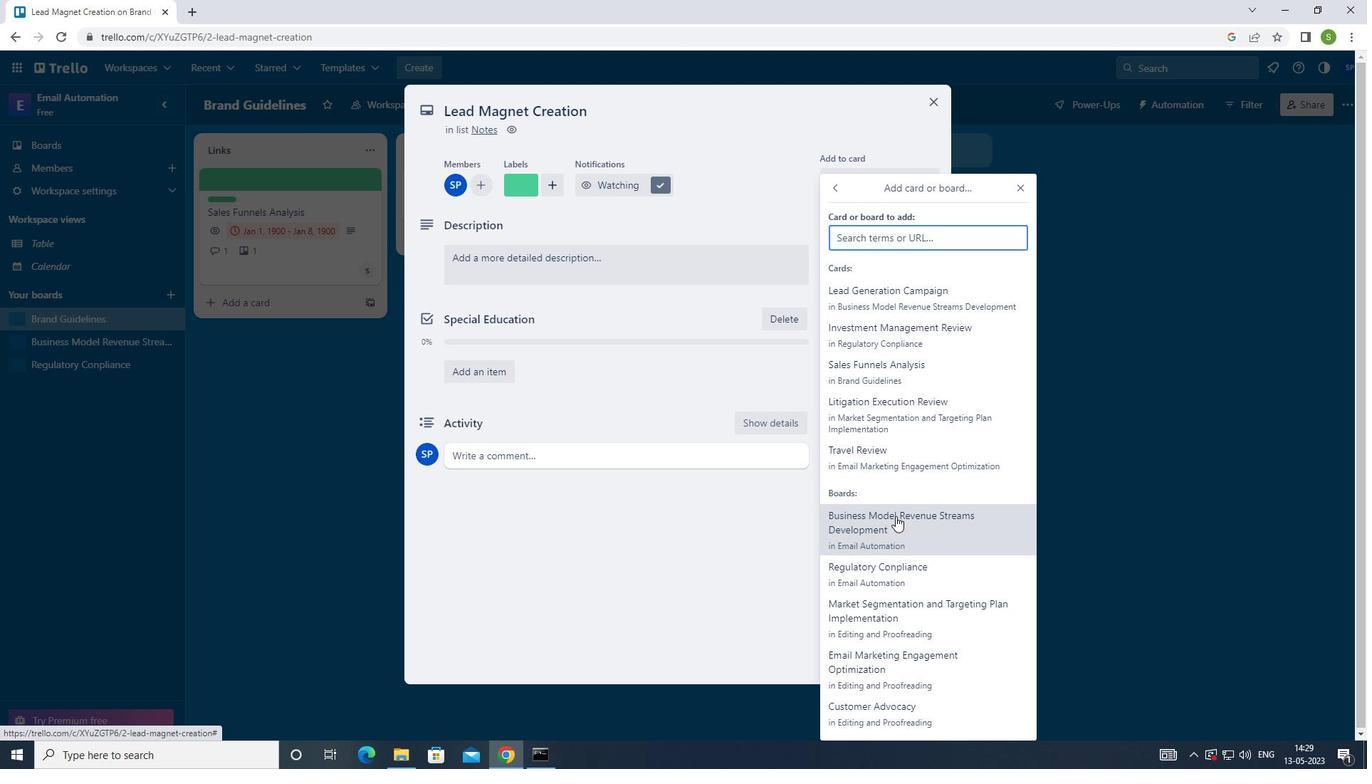 
Action: Mouse moved to (616, 249)
Screenshot: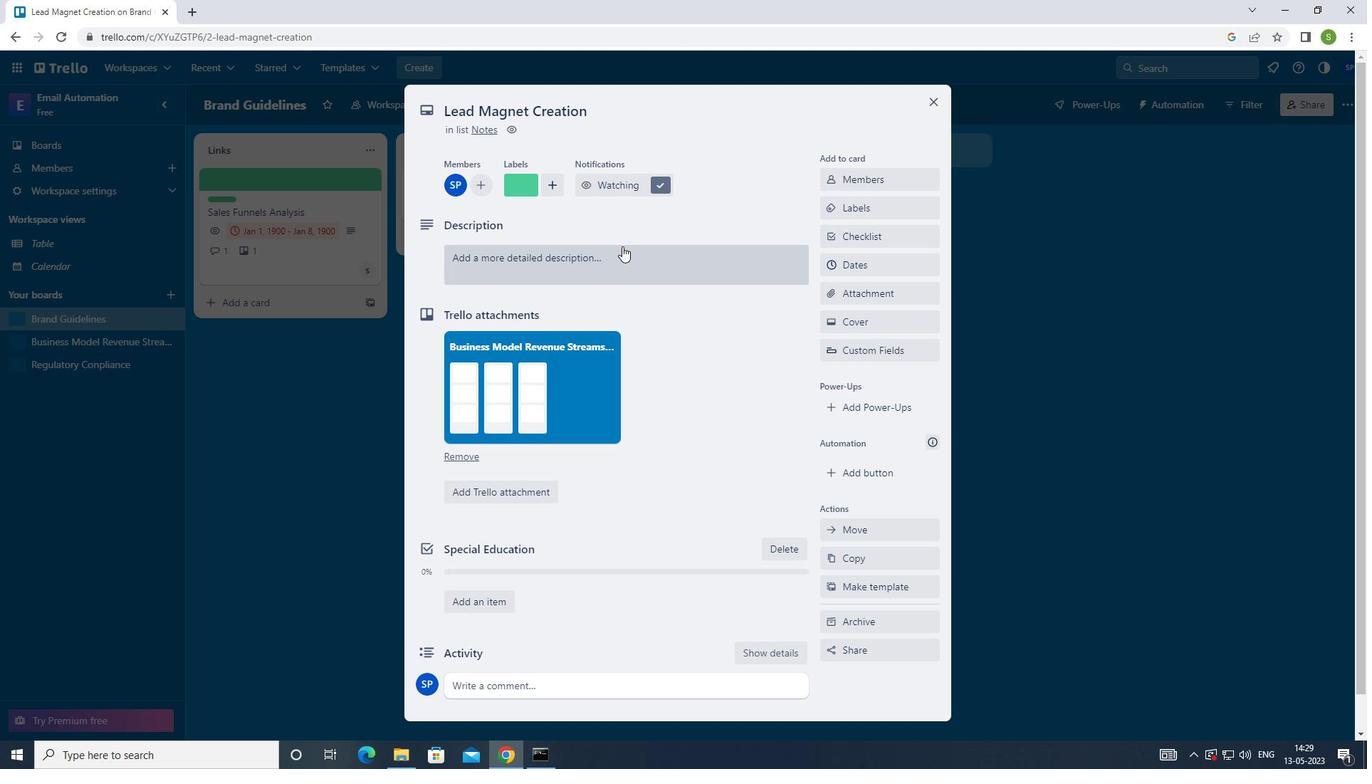 
Action: Mouse pressed left at (616, 249)
Screenshot: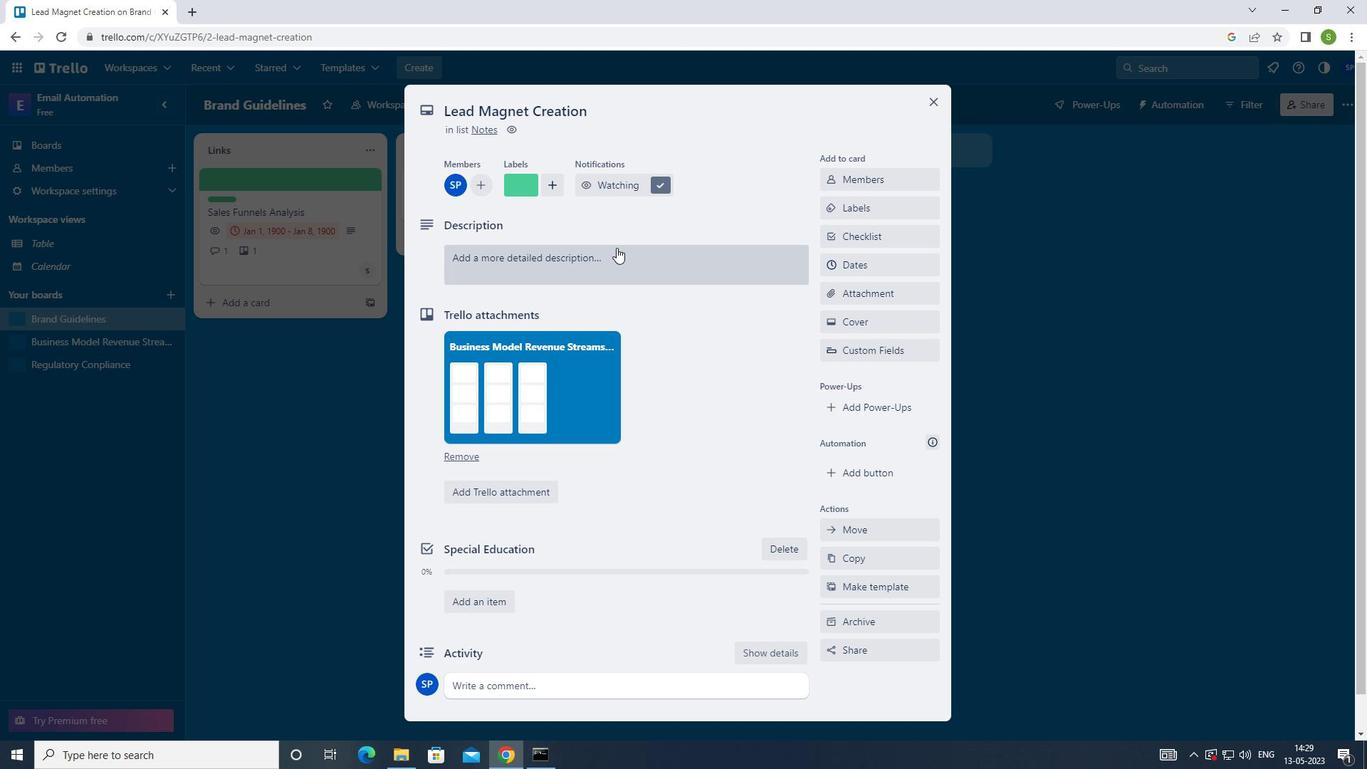 
Action: Mouse moved to (644, 247)
Screenshot: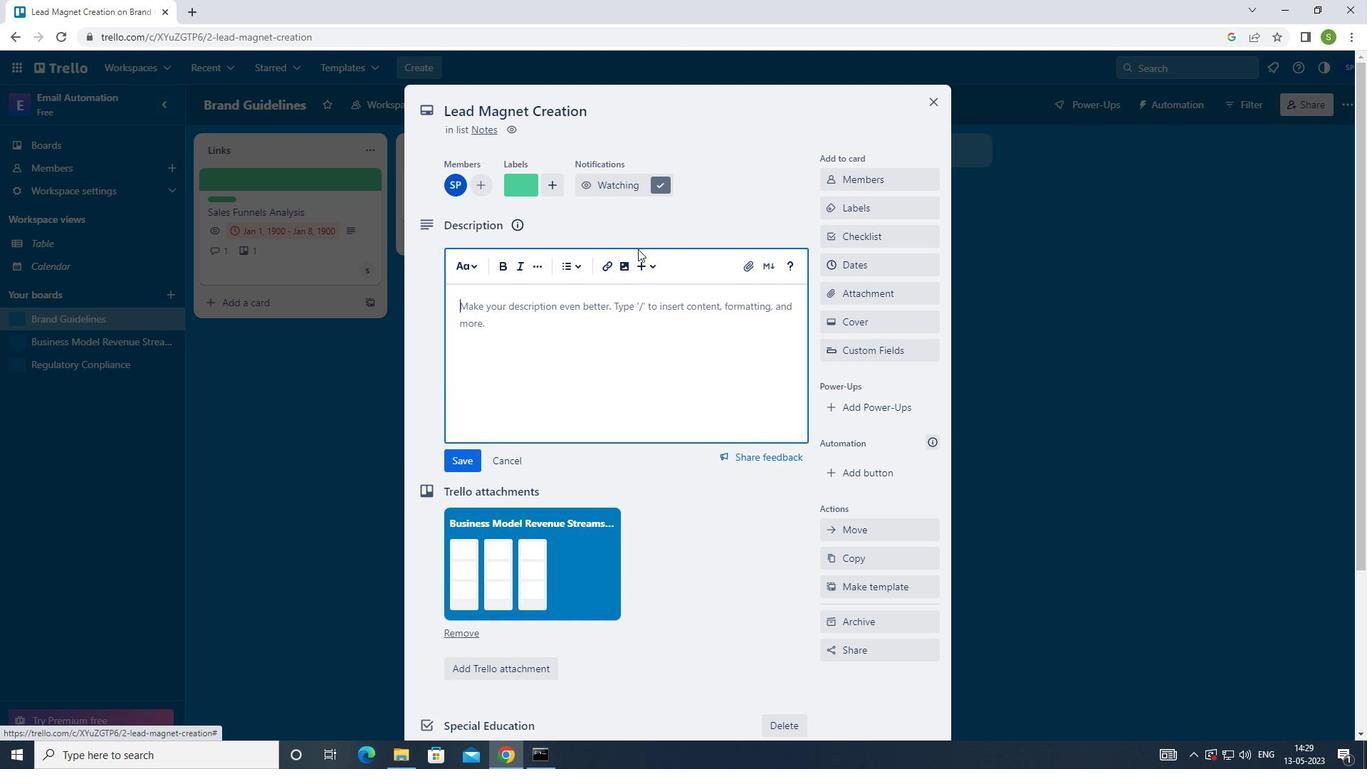 
Action: Key pressed <Key.shift>PLAN<Key.space>AND<Key.space>EXEXCUTE<Key.space><Key.backspace><Key.backspace><Key.backspace><Key.backspace><Key.backspace><Key.backspace>CUTE<Key.space><Key.space>COMPANY<Key.space>TEAM<Key.space>OUTING
Screenshot: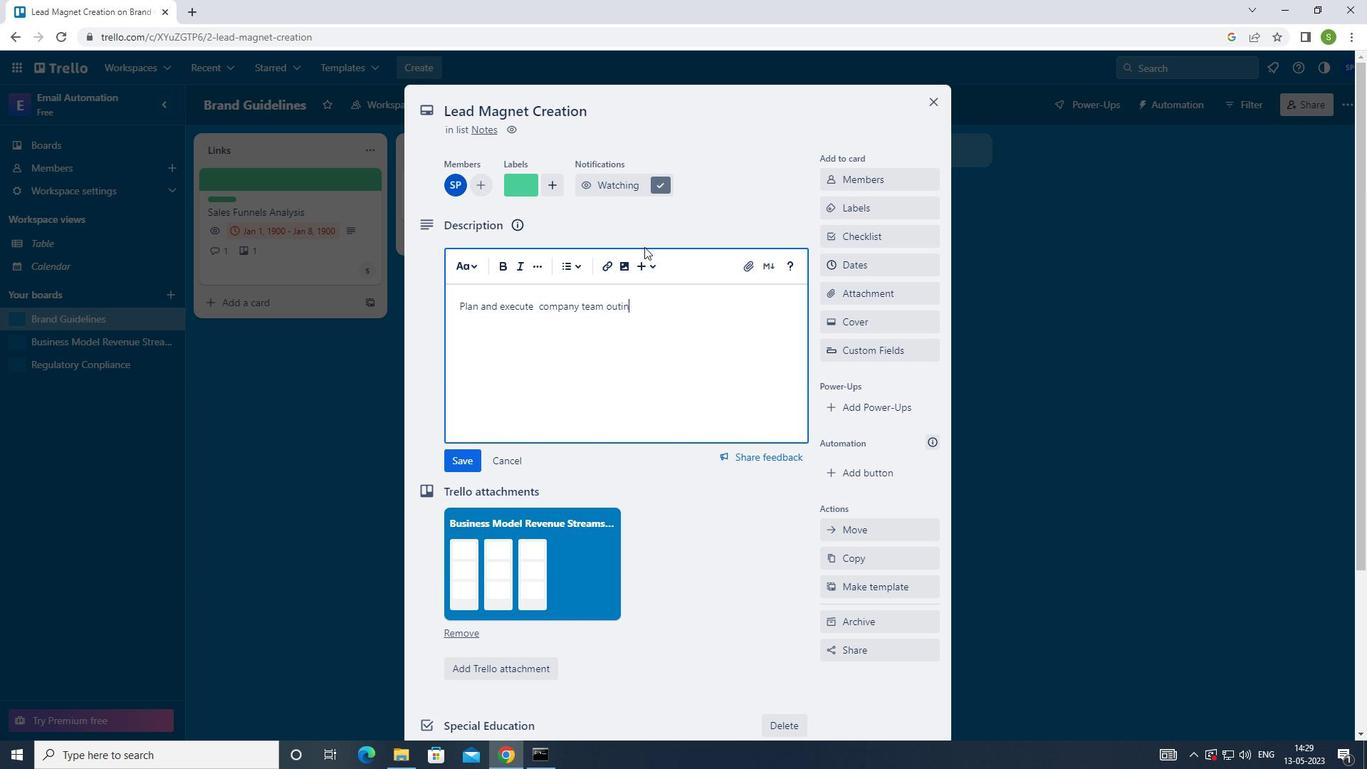 
Action: Mouse moved to (464, 462)
Screenshot: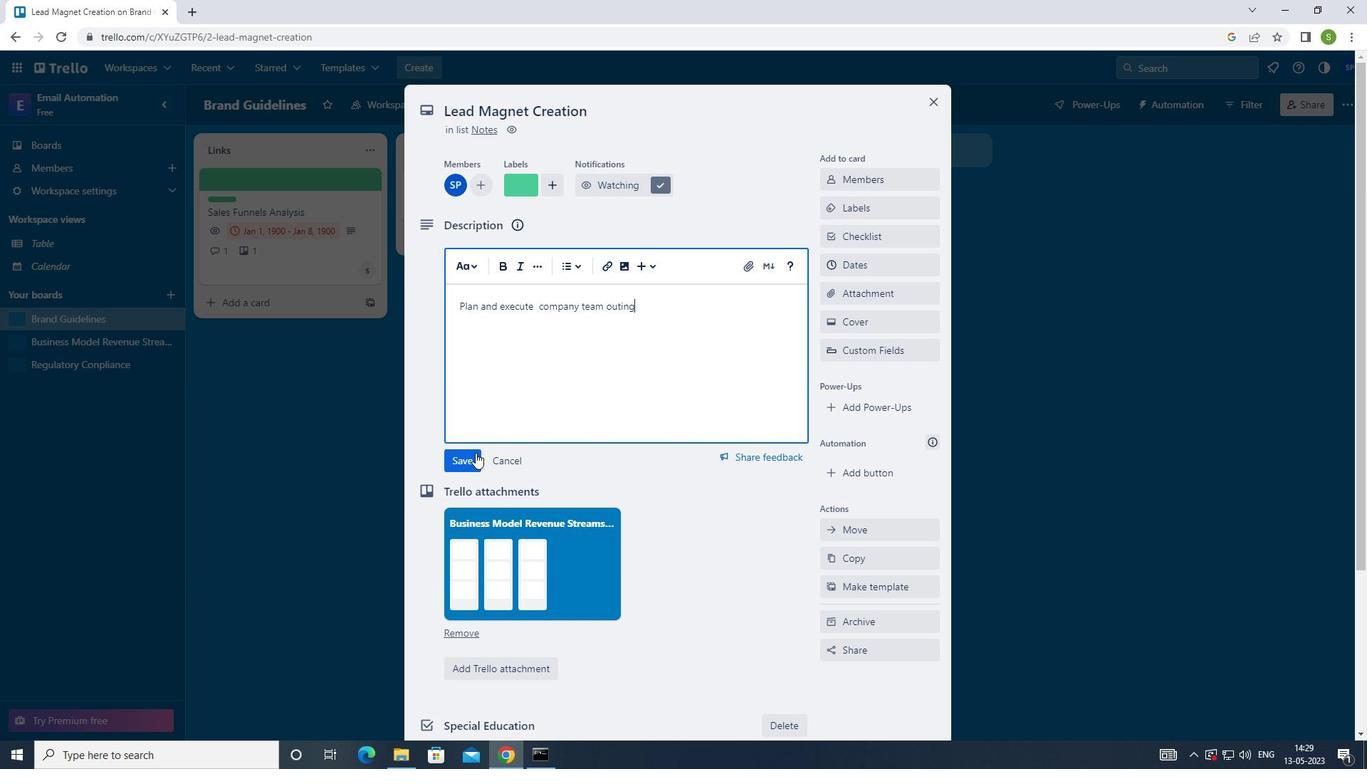 
Action: Mouse pressed left at (464, 462)
Screenshot: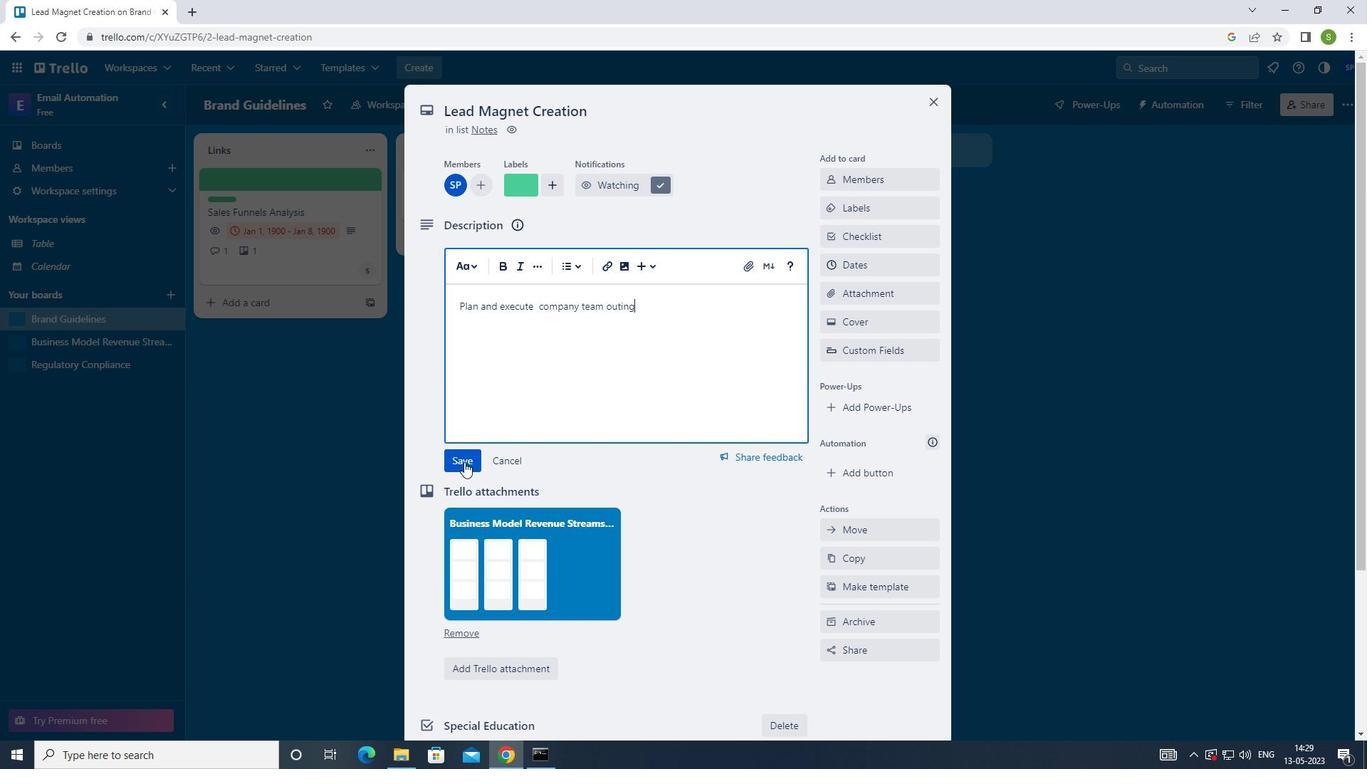 
Action: Mouse moved to (584, 423)
Screenshot: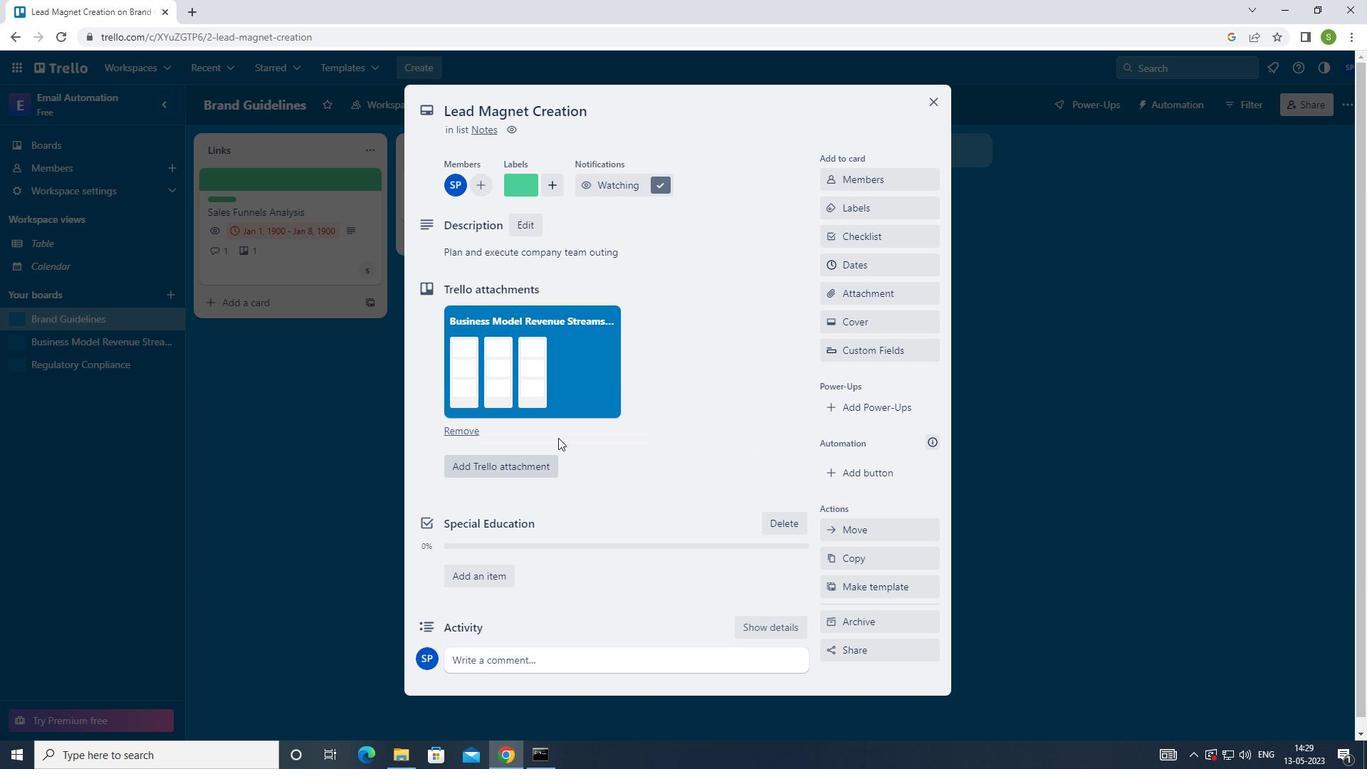 
Action: Mouse scrolled (584, 422) with delta (0, 0)
Screenshot: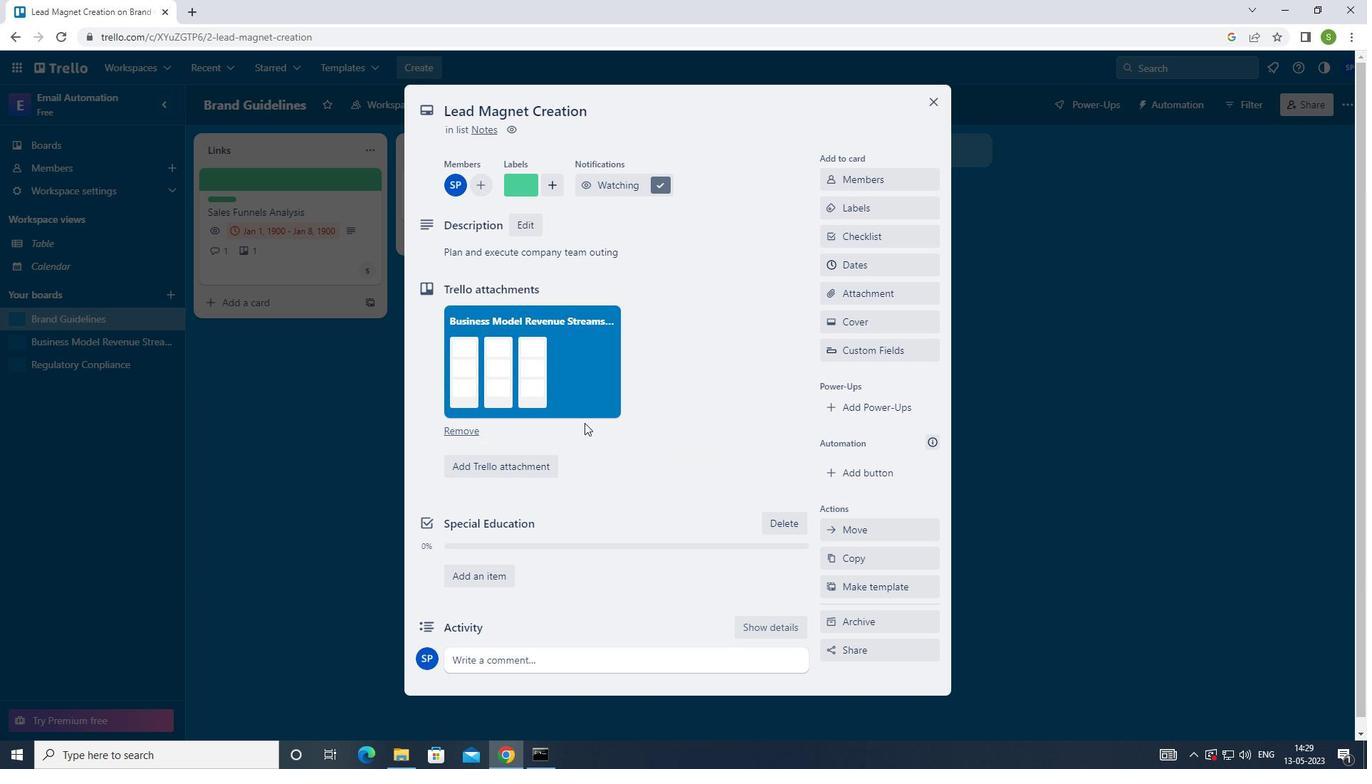 
Action: Mouse scrolled (584, 422) with delta (0, 0)
Screenshot: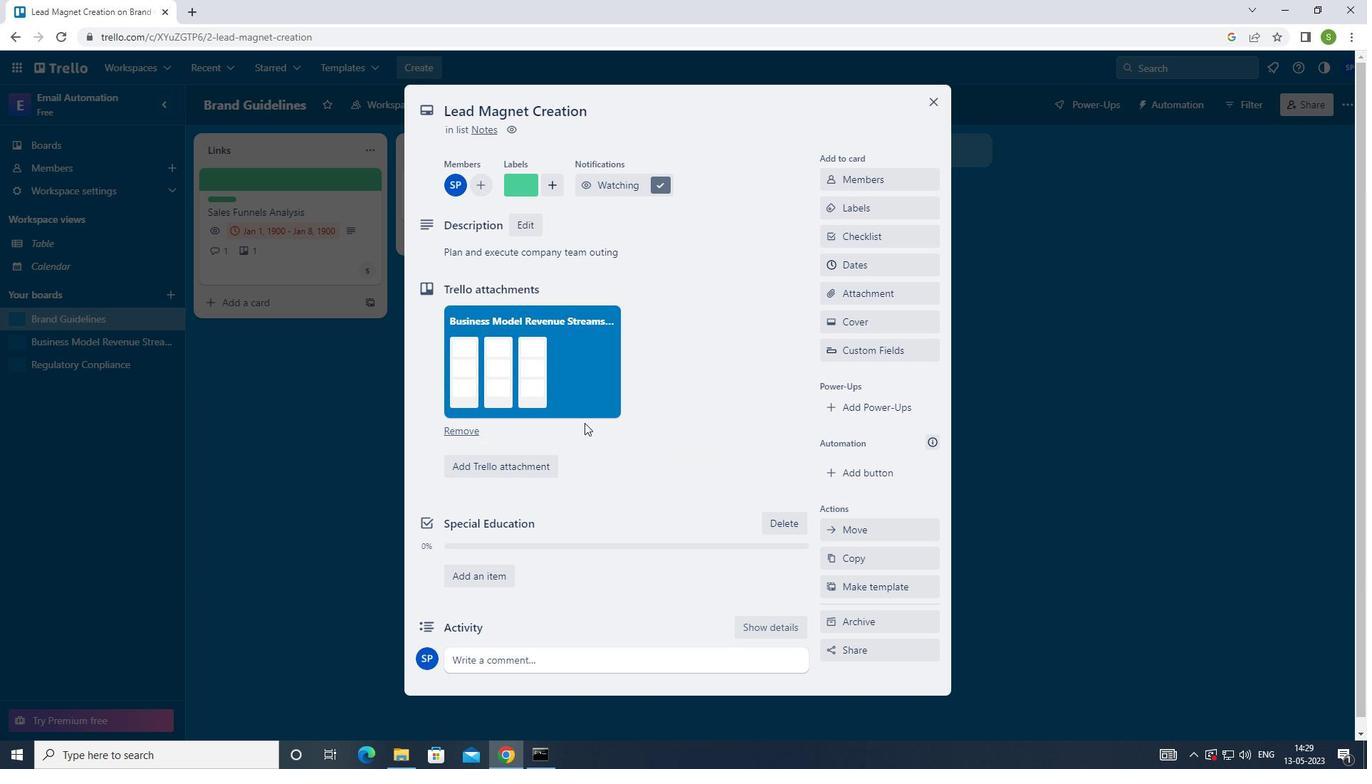 
Action: Mouse moved to (561, 646)
Screenshot: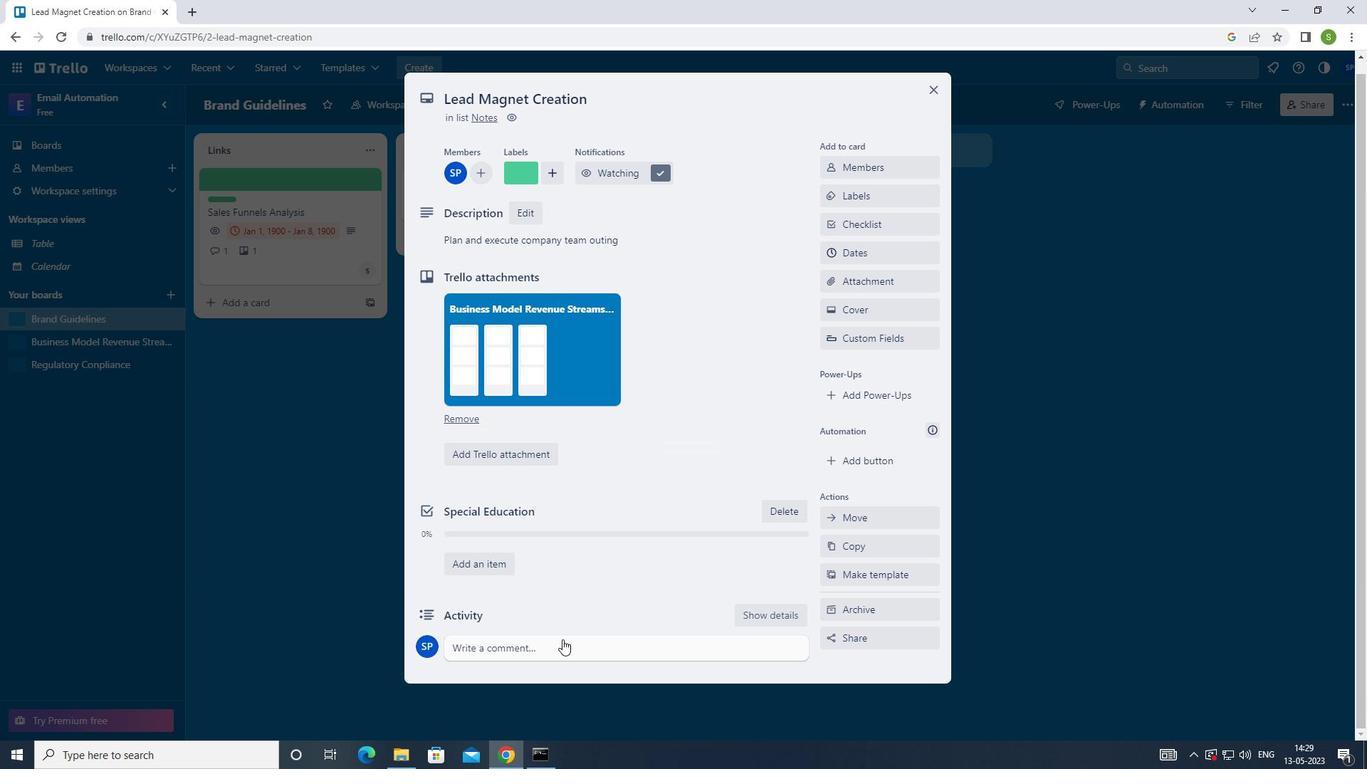 
Action: Mouse pressed left at (561, 646)
Screenshot: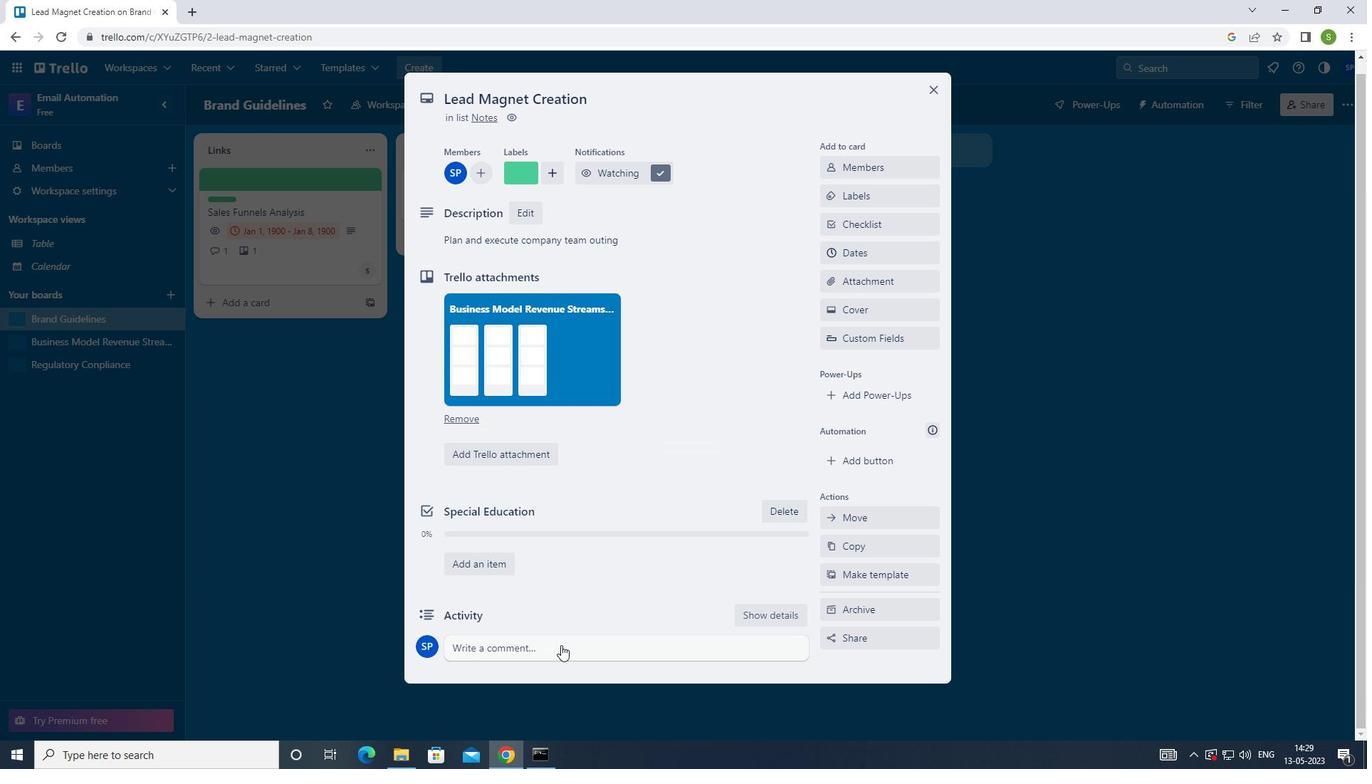 
Action: Mouse moved to (617, 458)
Screenshot: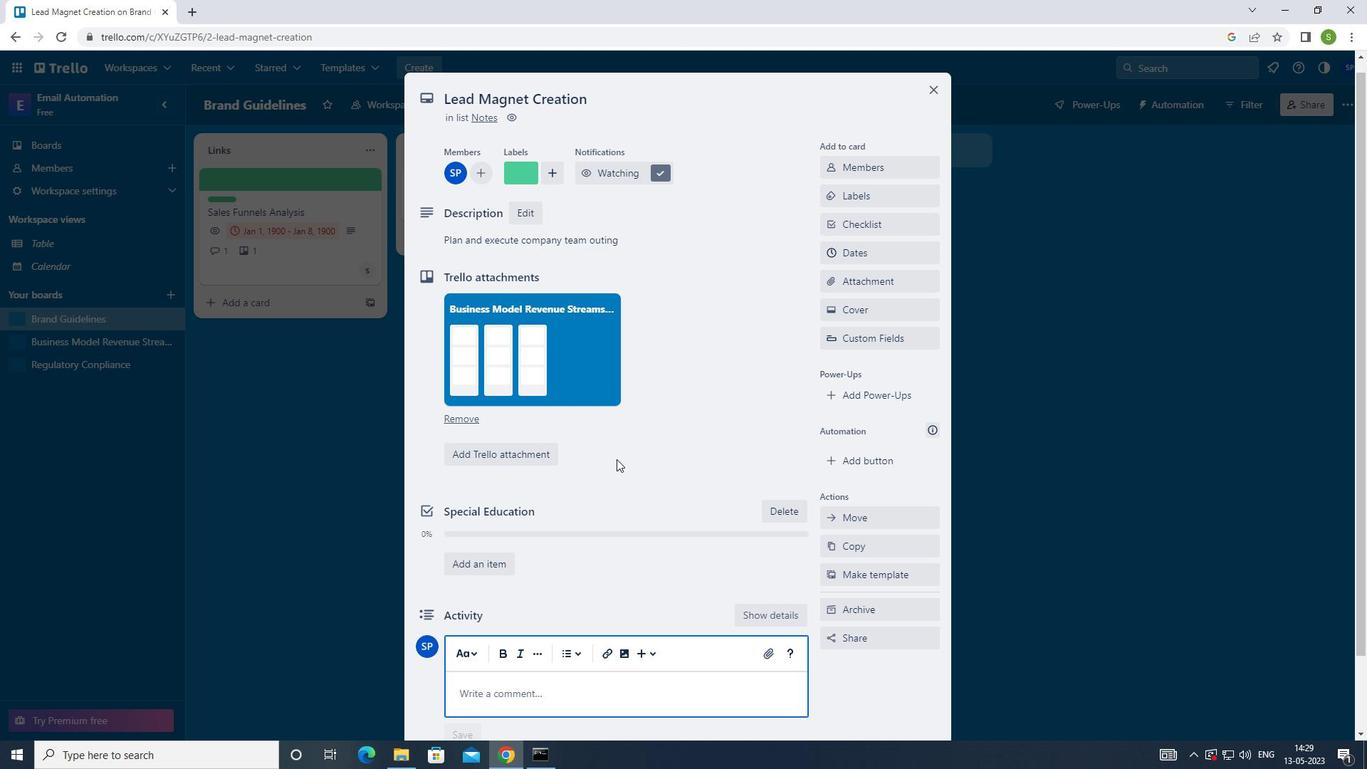 
Action: Key pressed <Key.shift>WE<Key.space>SHOULD<Key.space>APPROACH<Key.space>THIS<Key.space>TASK<Key.space>WITH<Key.space>A<Key.space>SENSE<Key.space>OF<Key.space>EMPATHY<Key.space>PUTTING<Key.space>OURSELVES<Key.space>IN<Key.space>THE<Key.space>SHOES<Key.space>OF<Key.space>OUR<Key.space>STAKEHOLDER<Key.space>TO<Key.space>UNDERSTAND<Key.space>THIER<Key.space>PERSPESTIVES
Screenshot: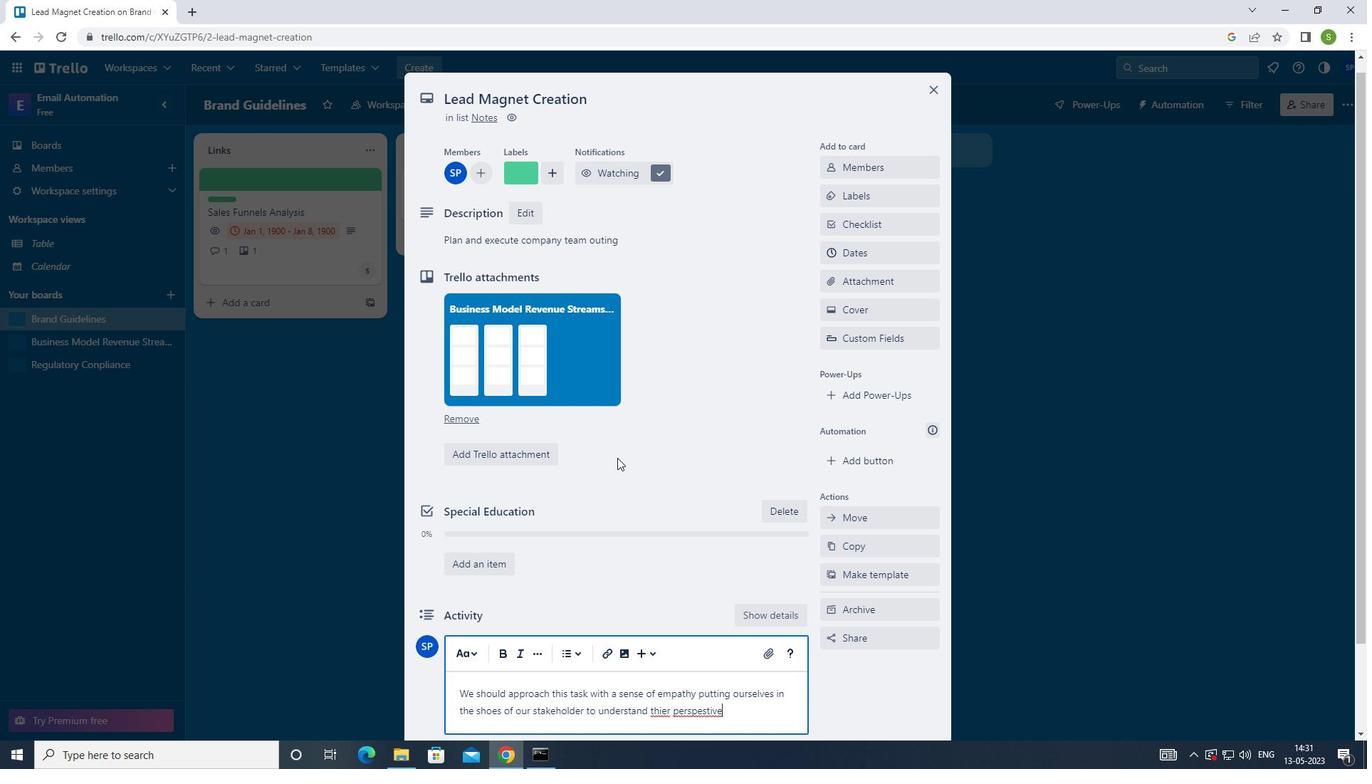 
Action: Mouse moved to (724, 592)
Screenshot: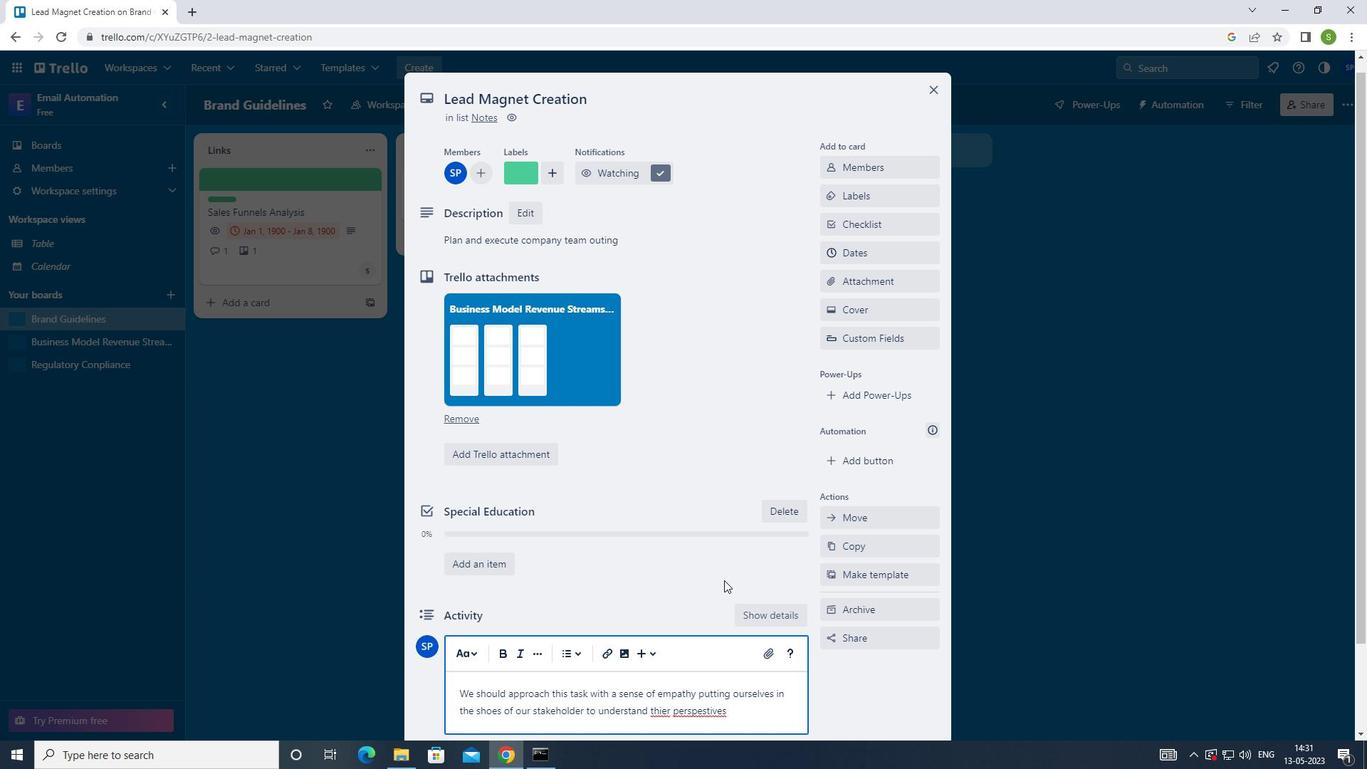 
Action: Mouse scrolled (724, 591) with delta (0, 0)
Screenshot: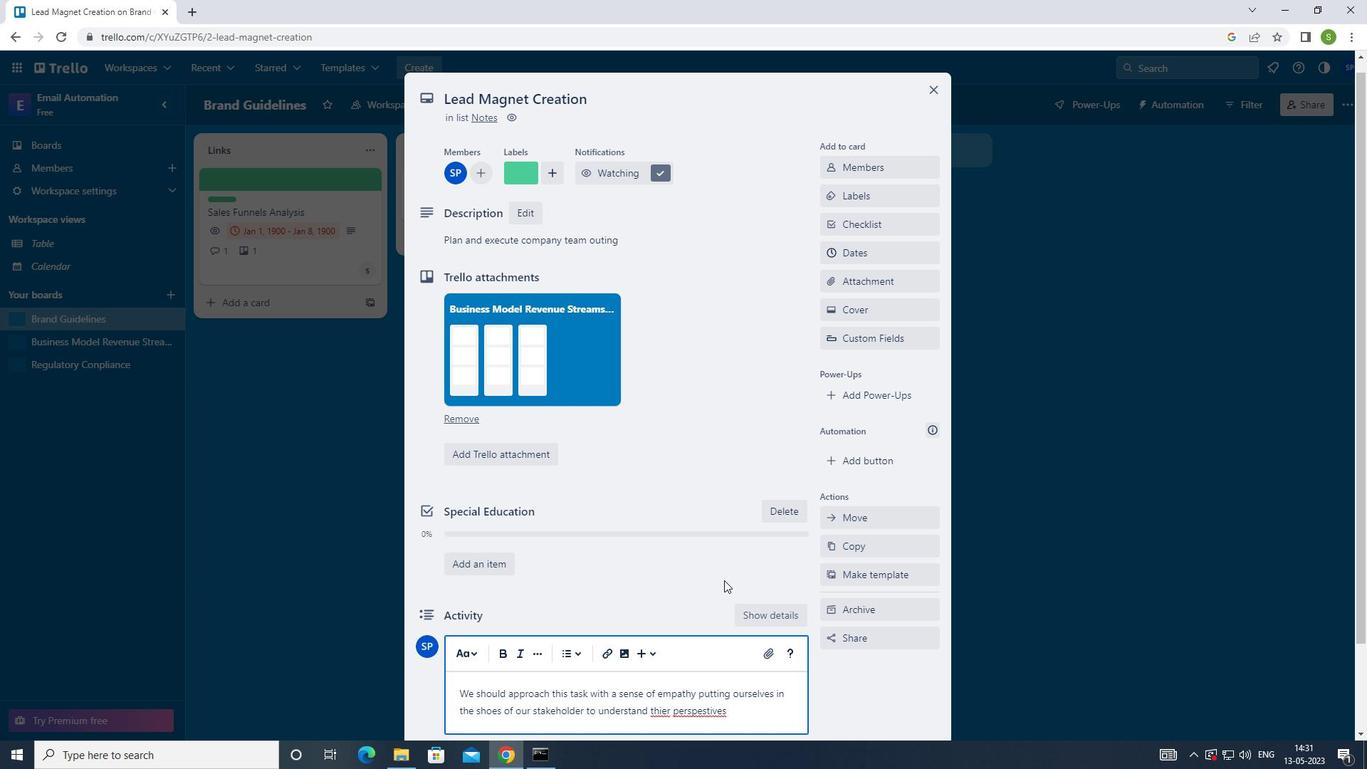 
Action: Mouse moved to (724, 603)
Screenshot: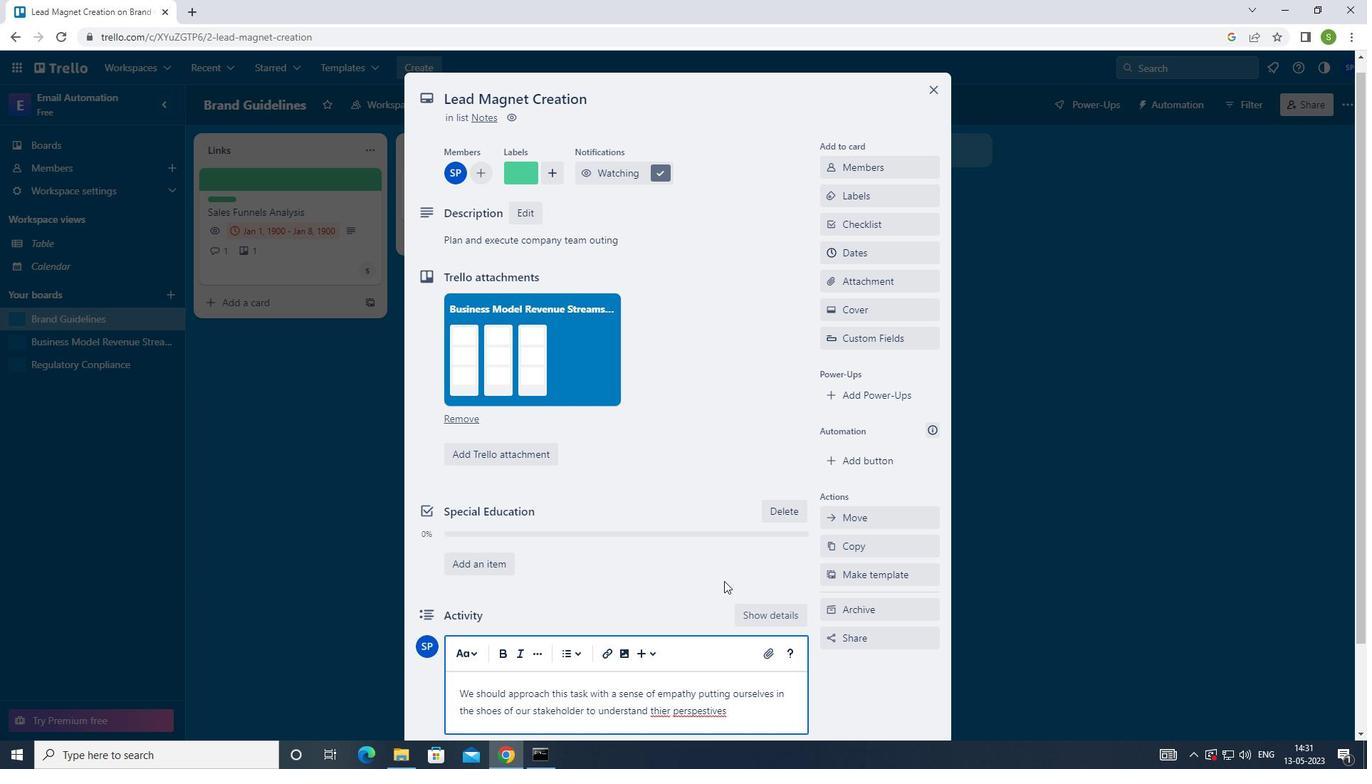 
Action: Mouse scrolled (724, 602) with delta (0, 0)
Screenshot: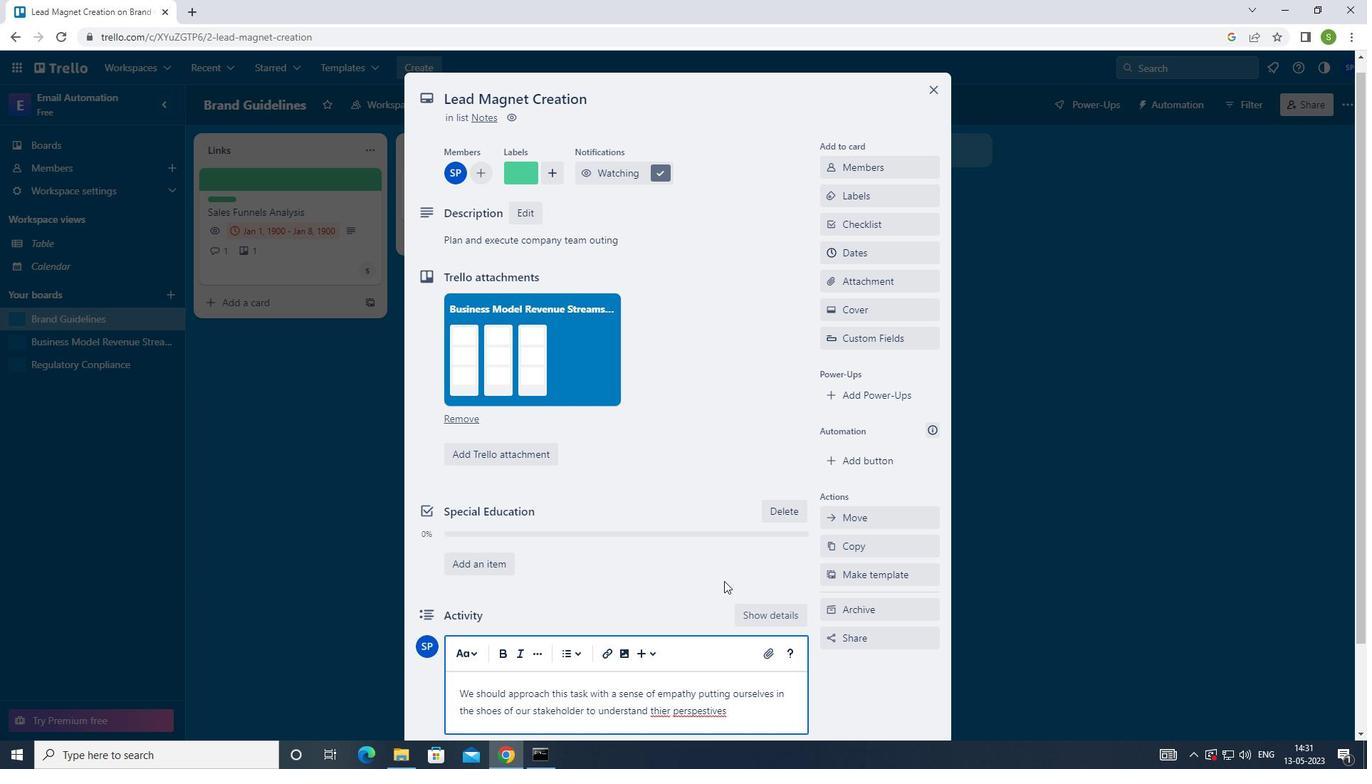 
Action: Mouse moved to (724, 604)
Screenshot: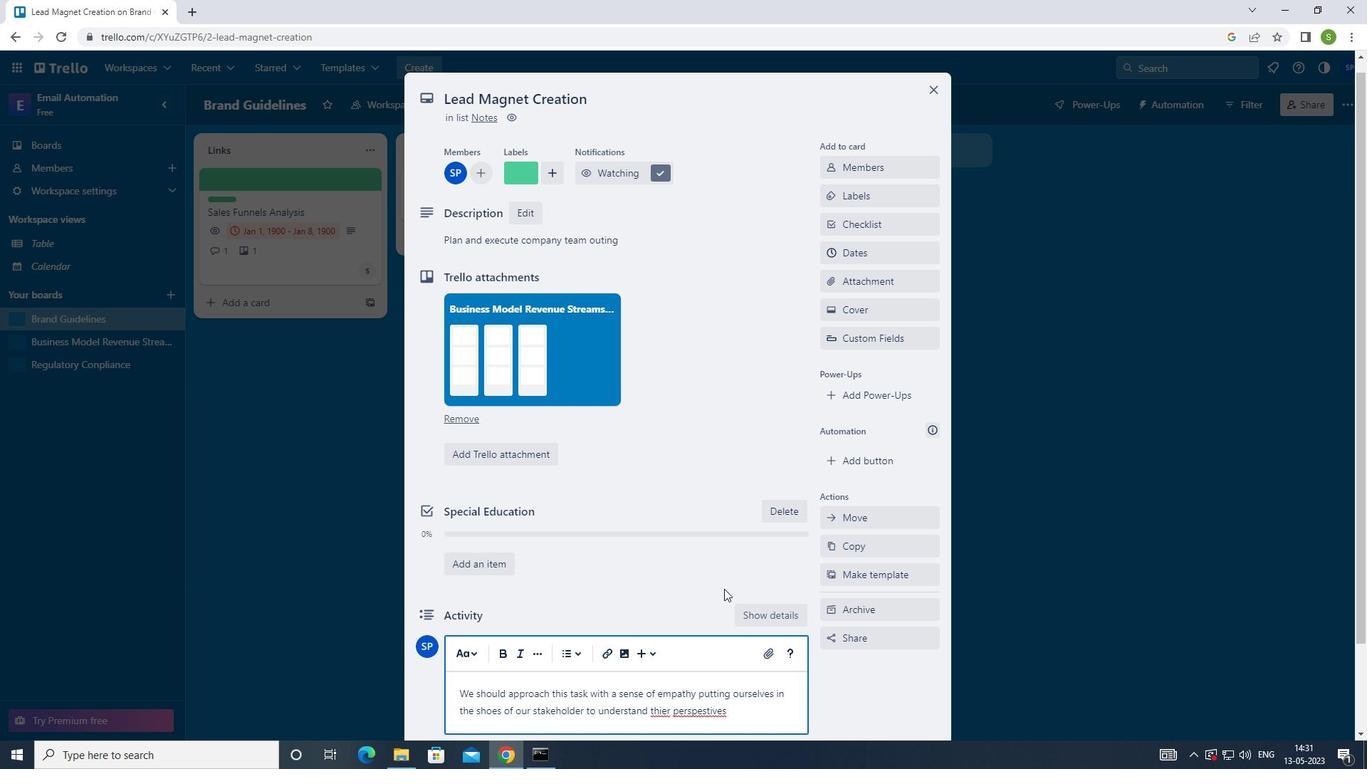 
Action: Mouse scrolled (724, 604) with delta (0, 0)
Screenshot: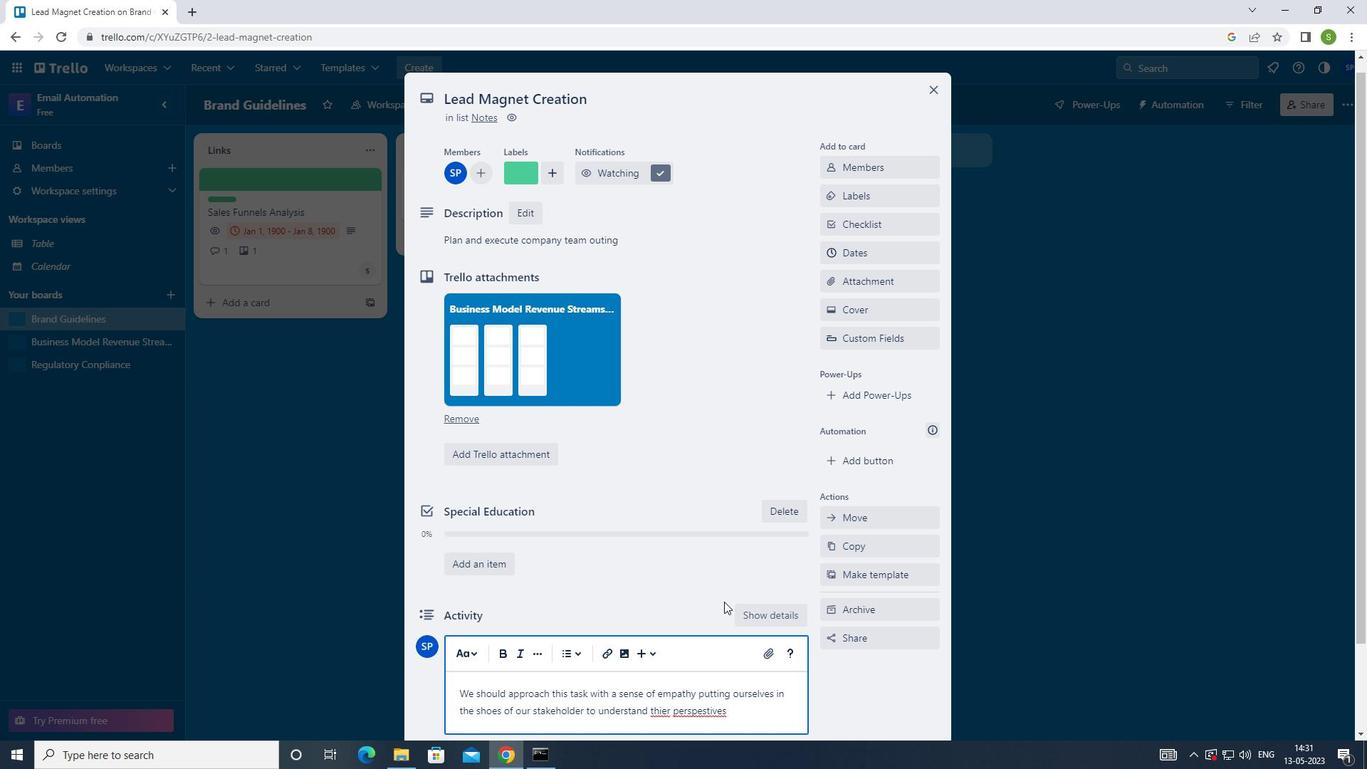
Action: Mouse moved to (663, 605)
Screenshot: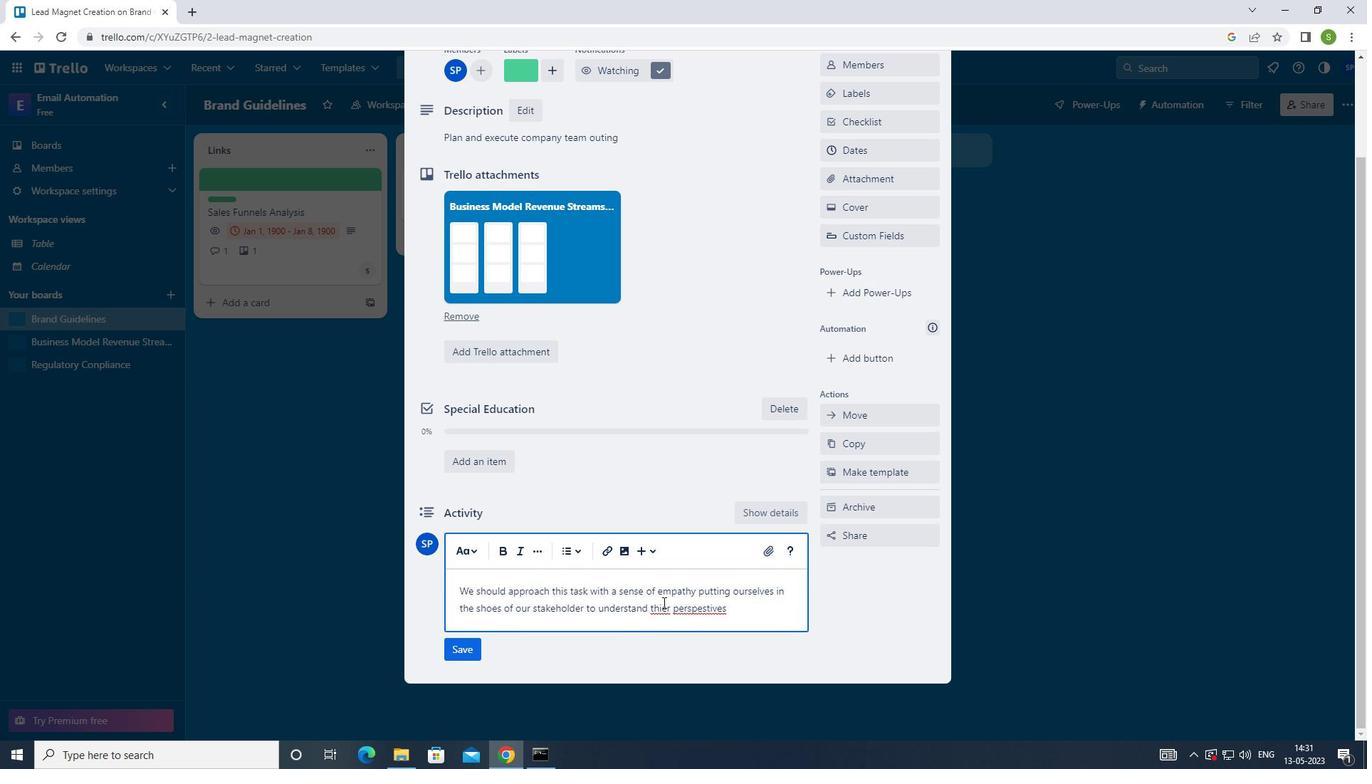 
Action: Mouse pressed left at (663, 605)
Screenshot: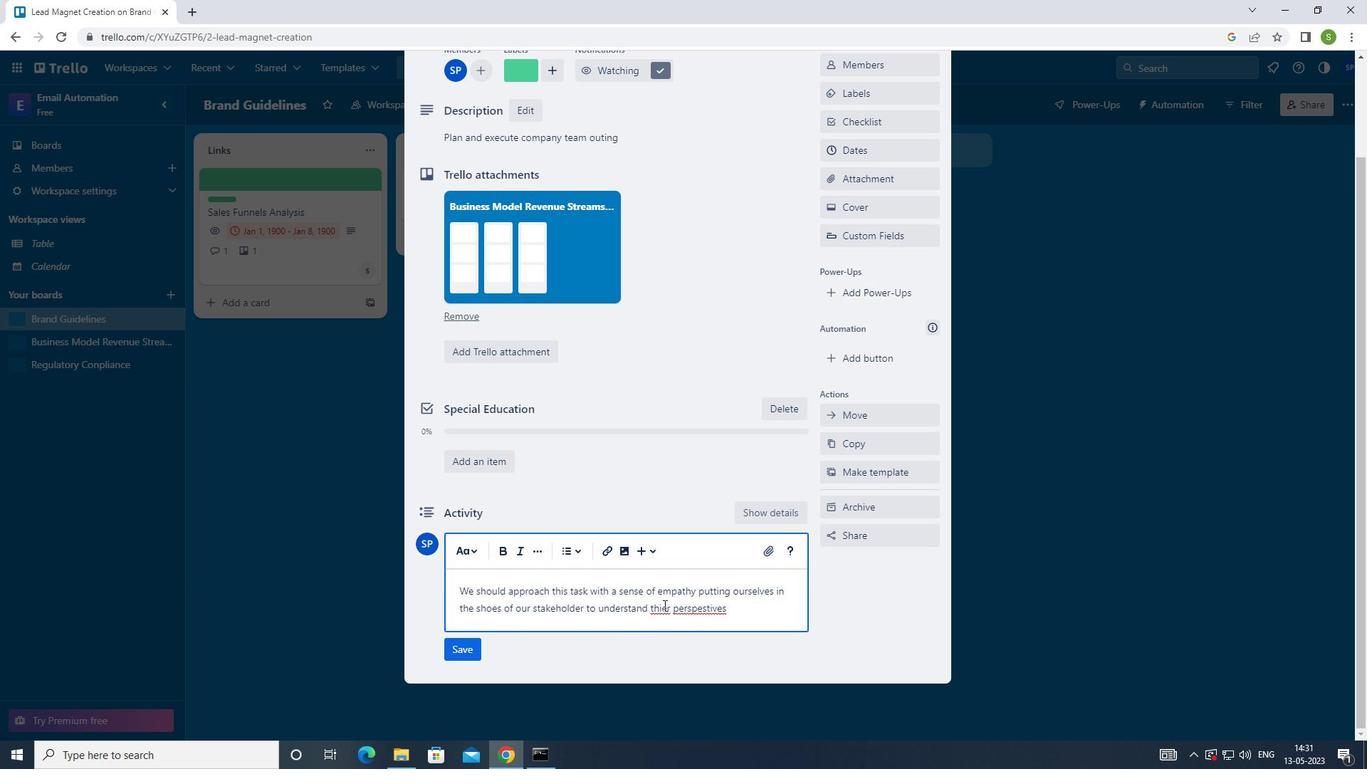 
Action: Mouse moved to (666, 607)
Screenshot: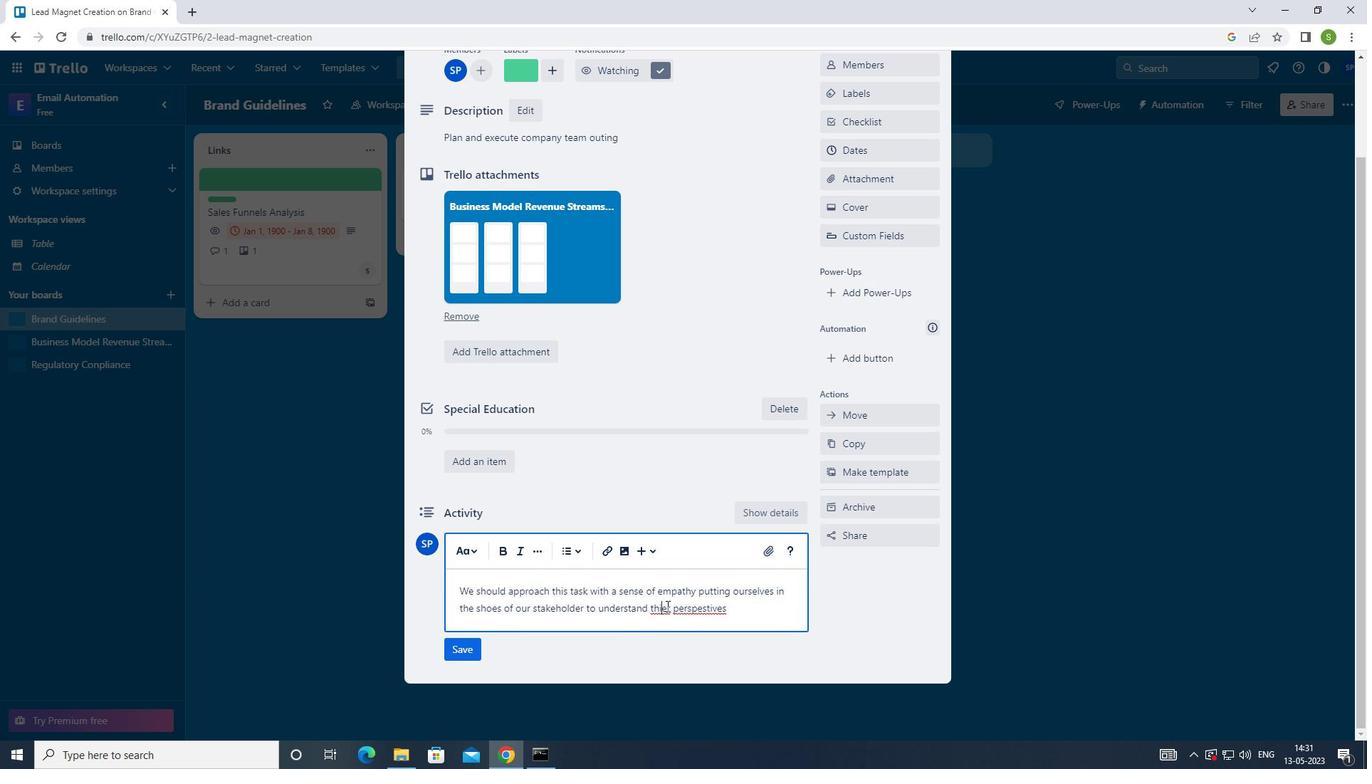 
Action: Key pressed <Key.backspace><Key.right>I
Screenshot: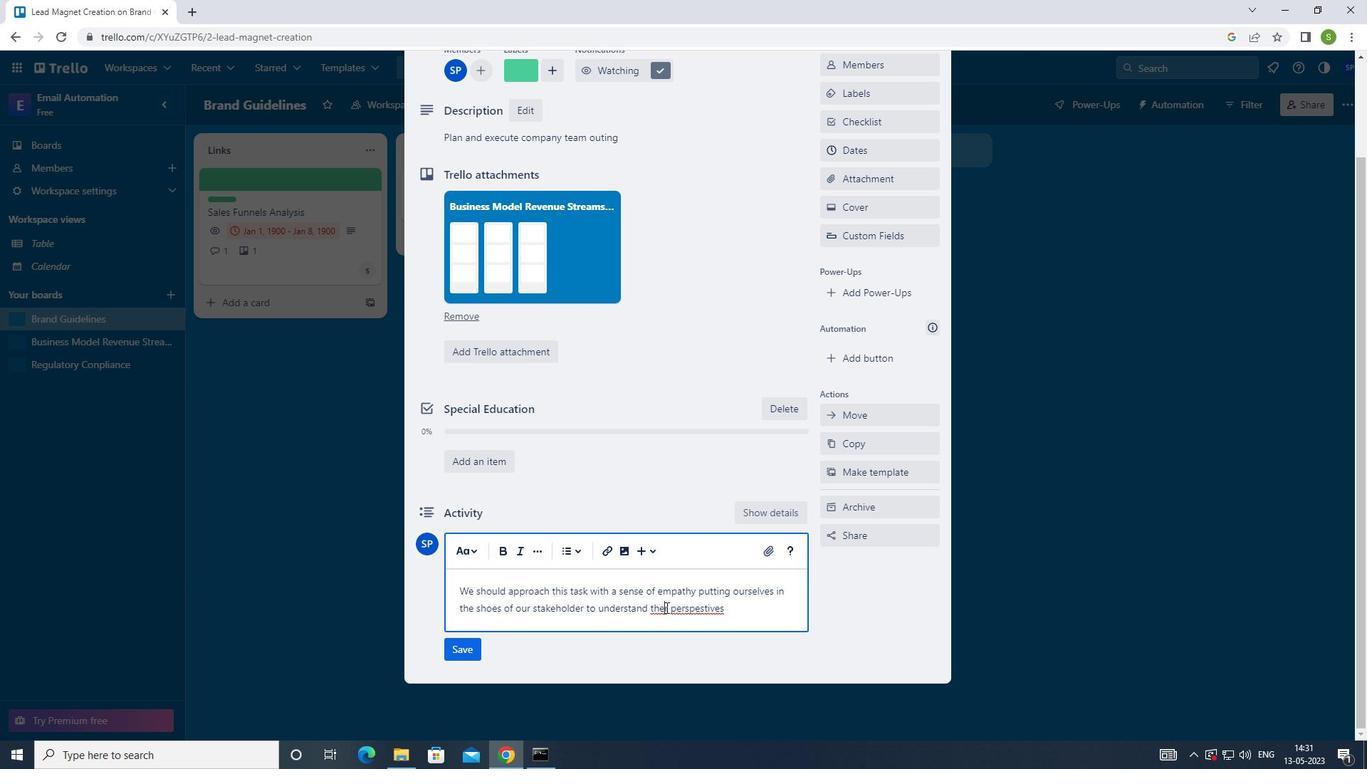 
Action: Mouse moved to (468, 653)
Screenshot: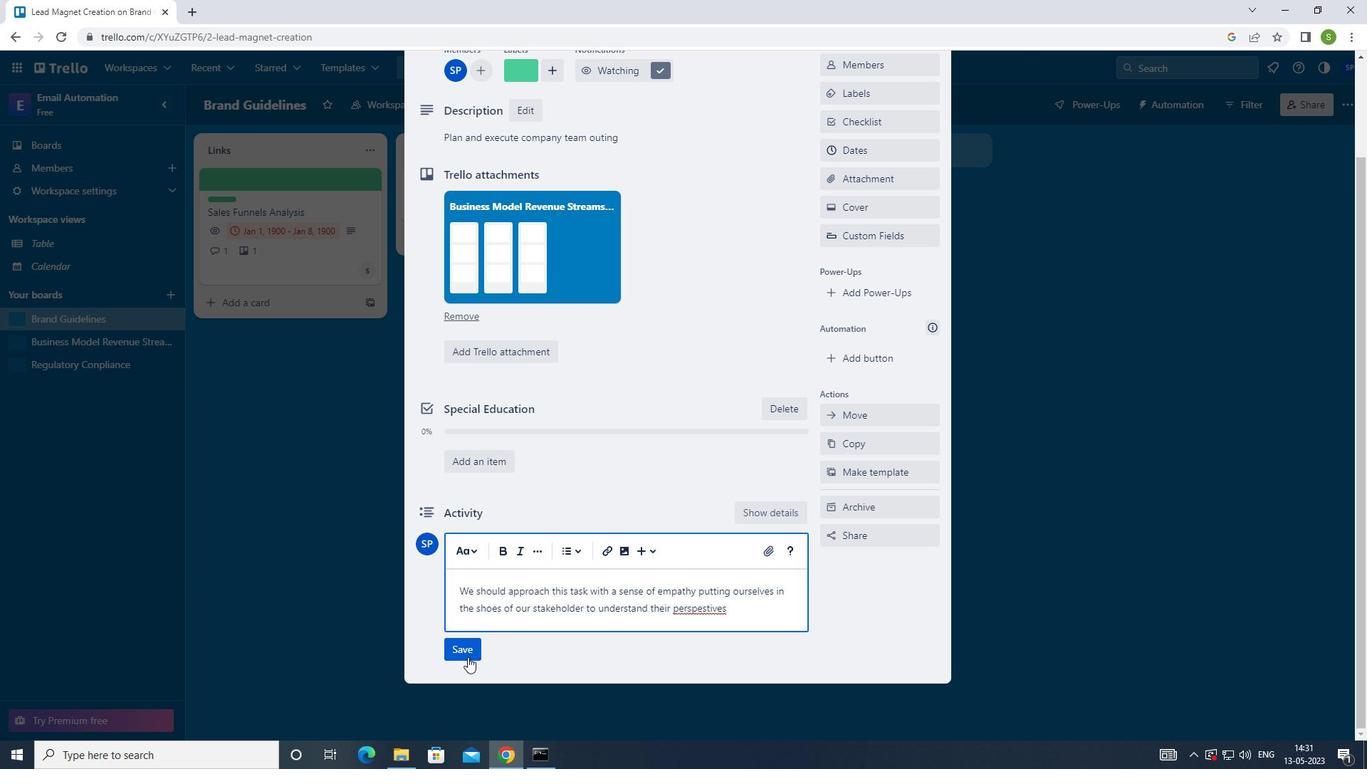 
Action: Mouse pressed left at (468, 653)
Screenshot: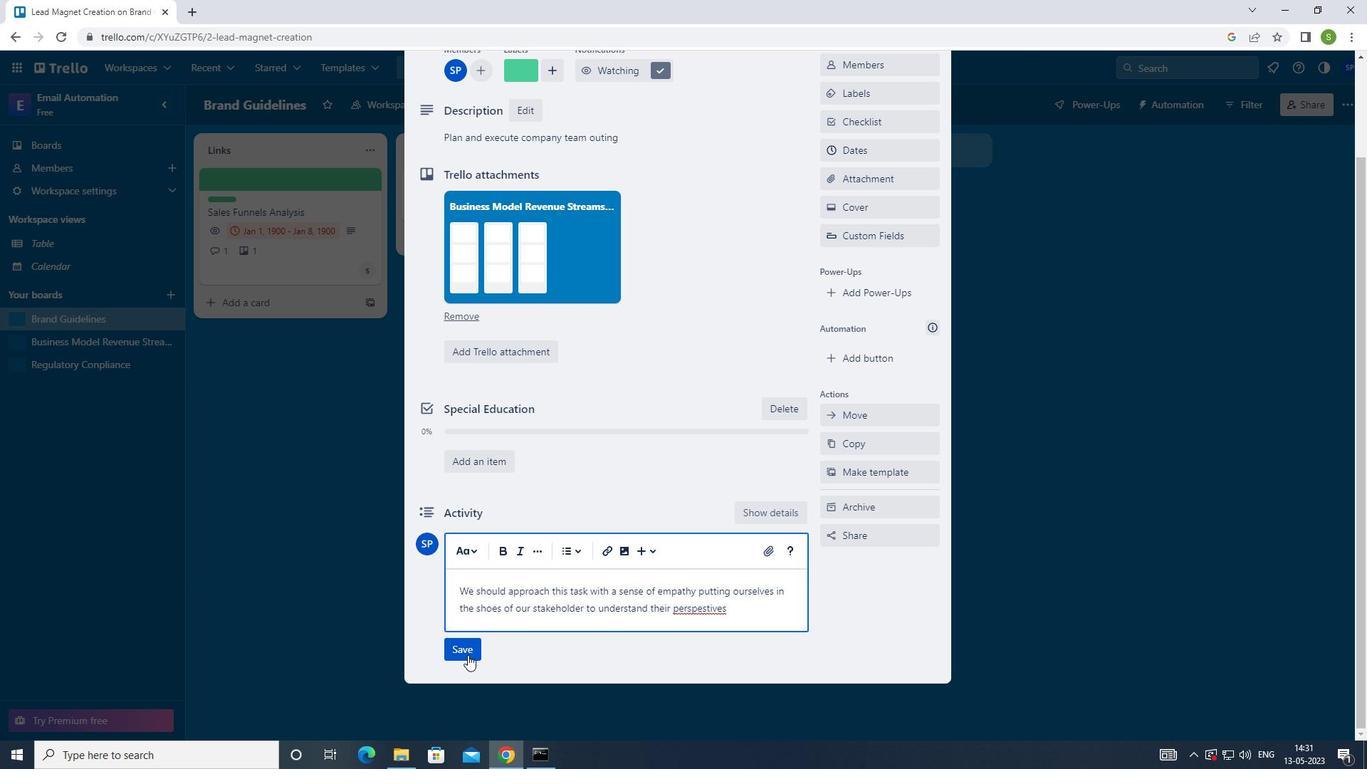 
Action: Mouse moved to (893, 163)
Screenshot: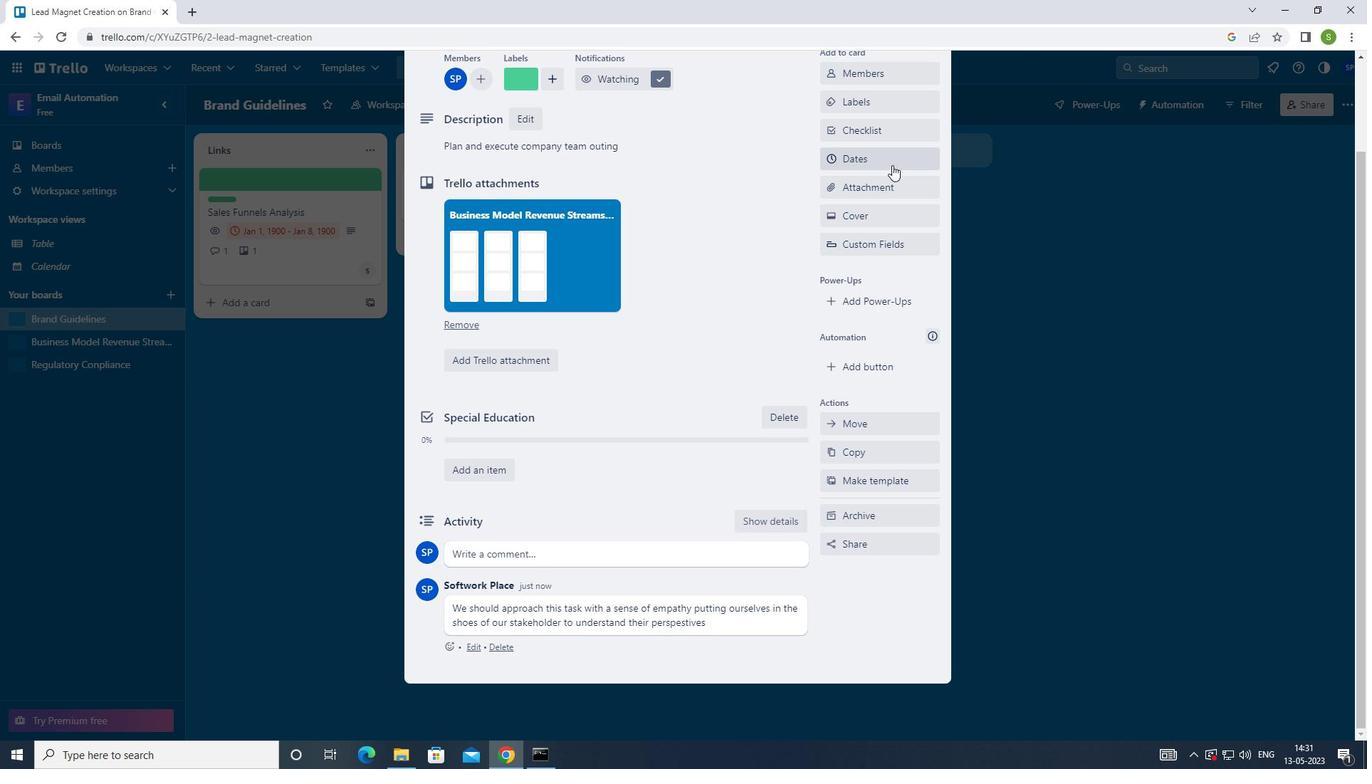 
Action: Mouse pressed left at (893, 163)
Screenshot: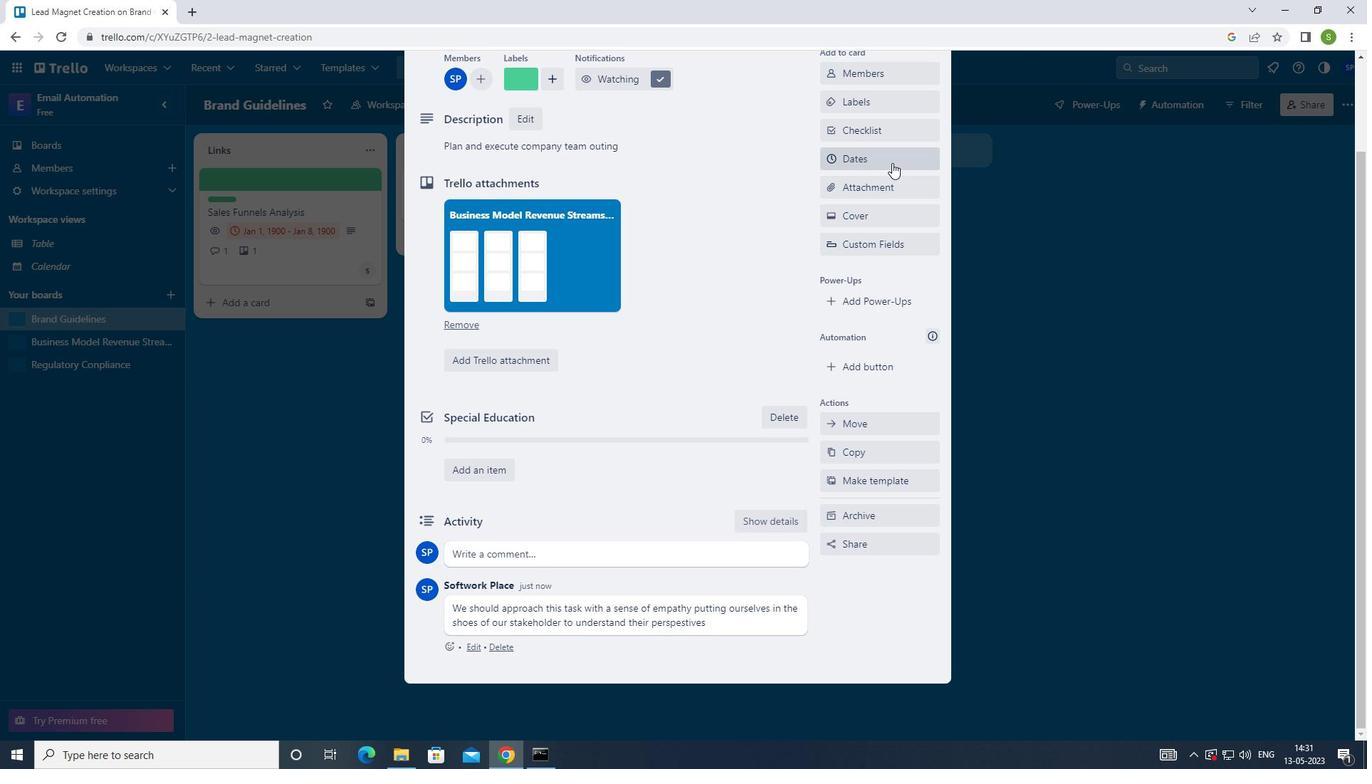 
Action: Mouse moved to (834, 458)
Screenshot: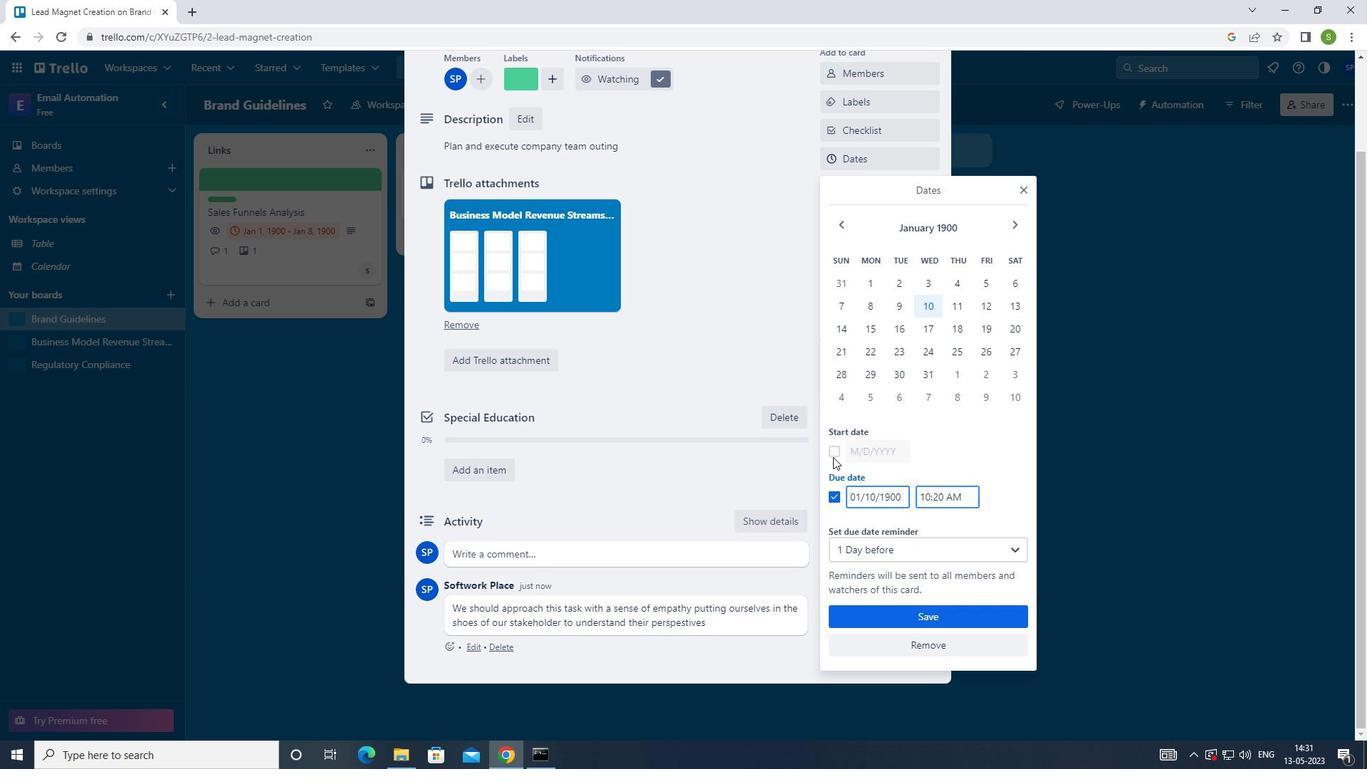 
Action: Mouse pressed left at (834, 458)
Screenshot: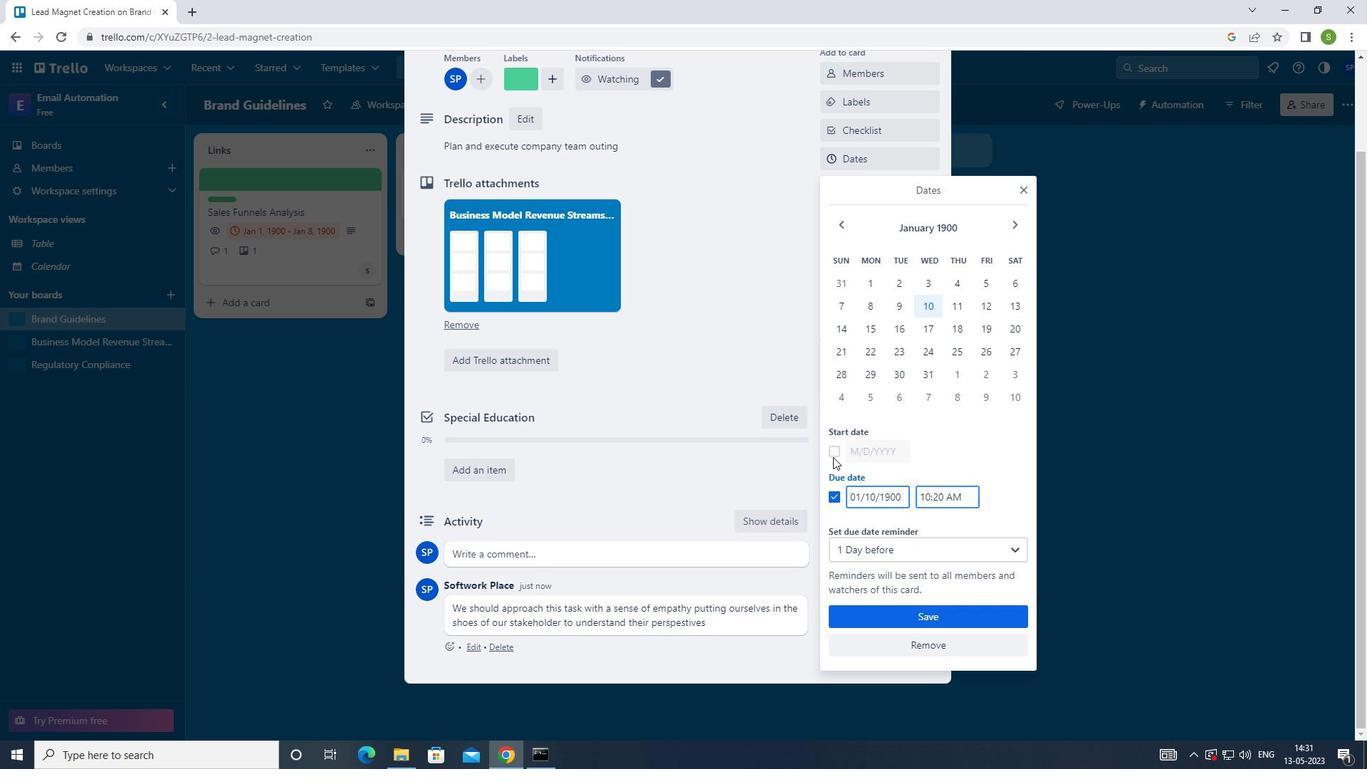 
Action: Mouse moved to (955, 275)
Screenshot: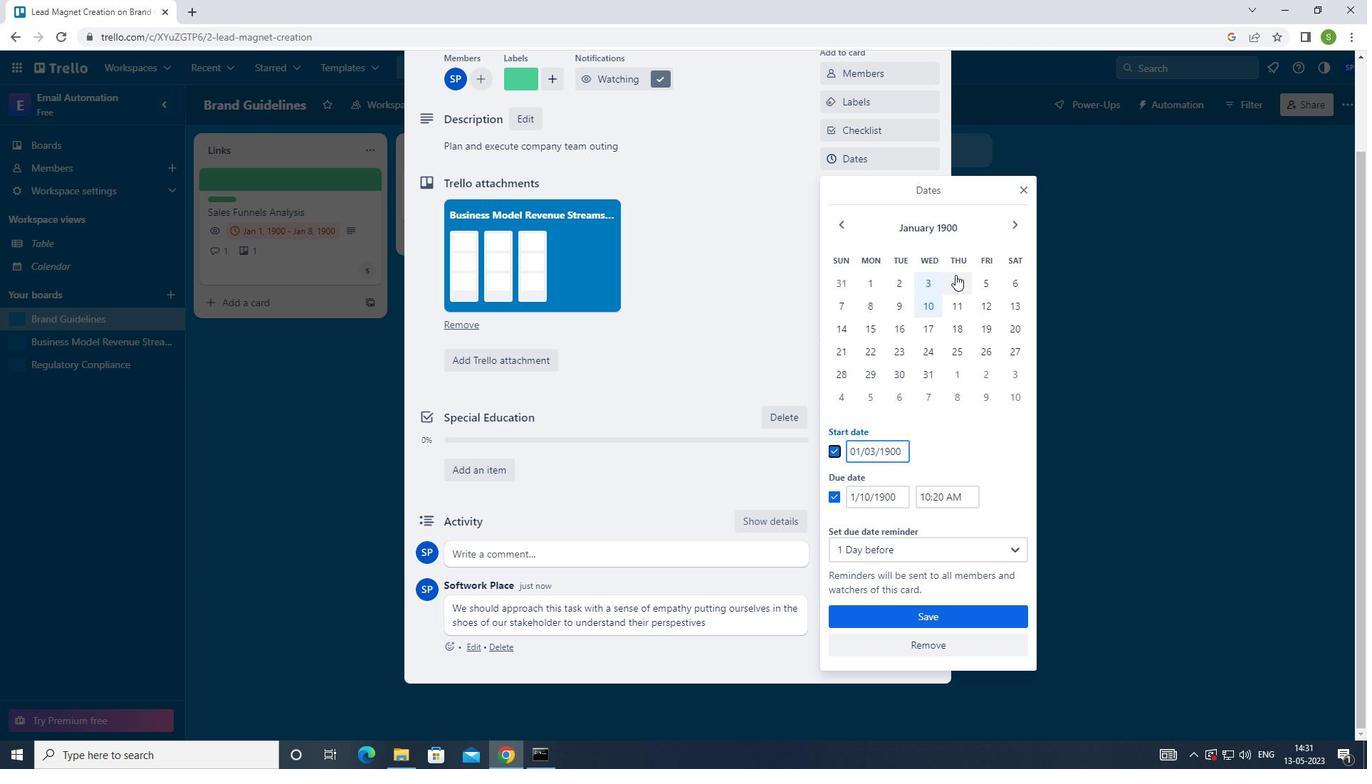 
Action: Mouse pressed left at (955, 275)
Screenshot: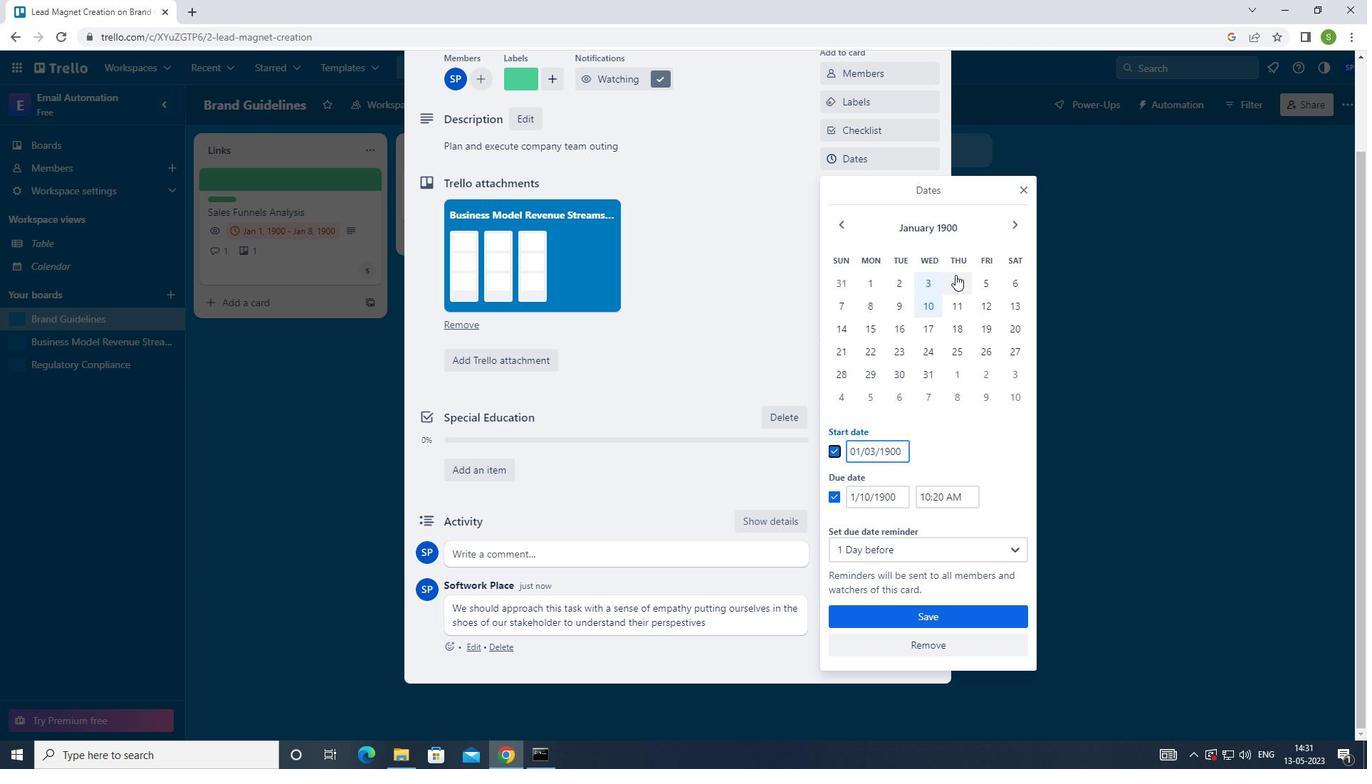 
Action: Mouse moved to (959, 301)
Screenshot: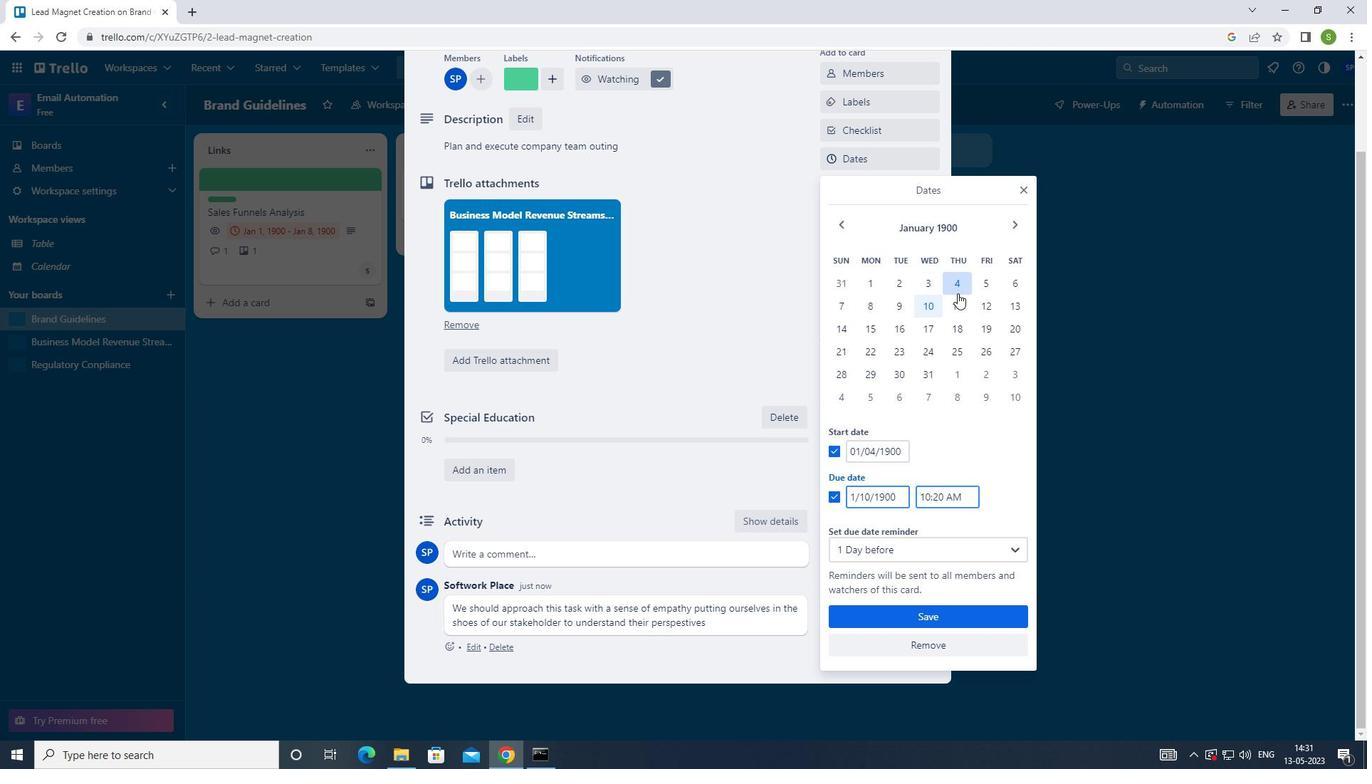 
Action: Mouse pressed left at (959, 301)
Screenshot: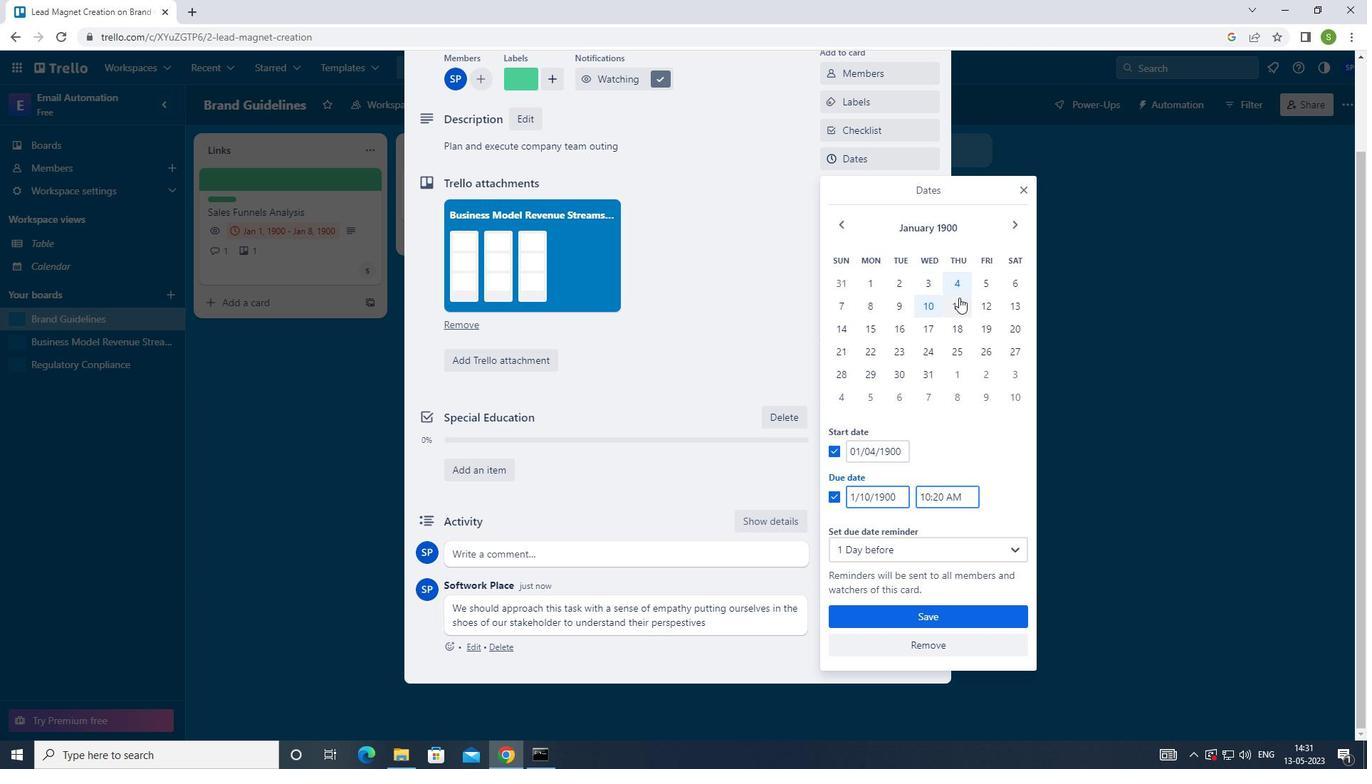 
Action: Mouse moved to (926, 617)
Screenshot: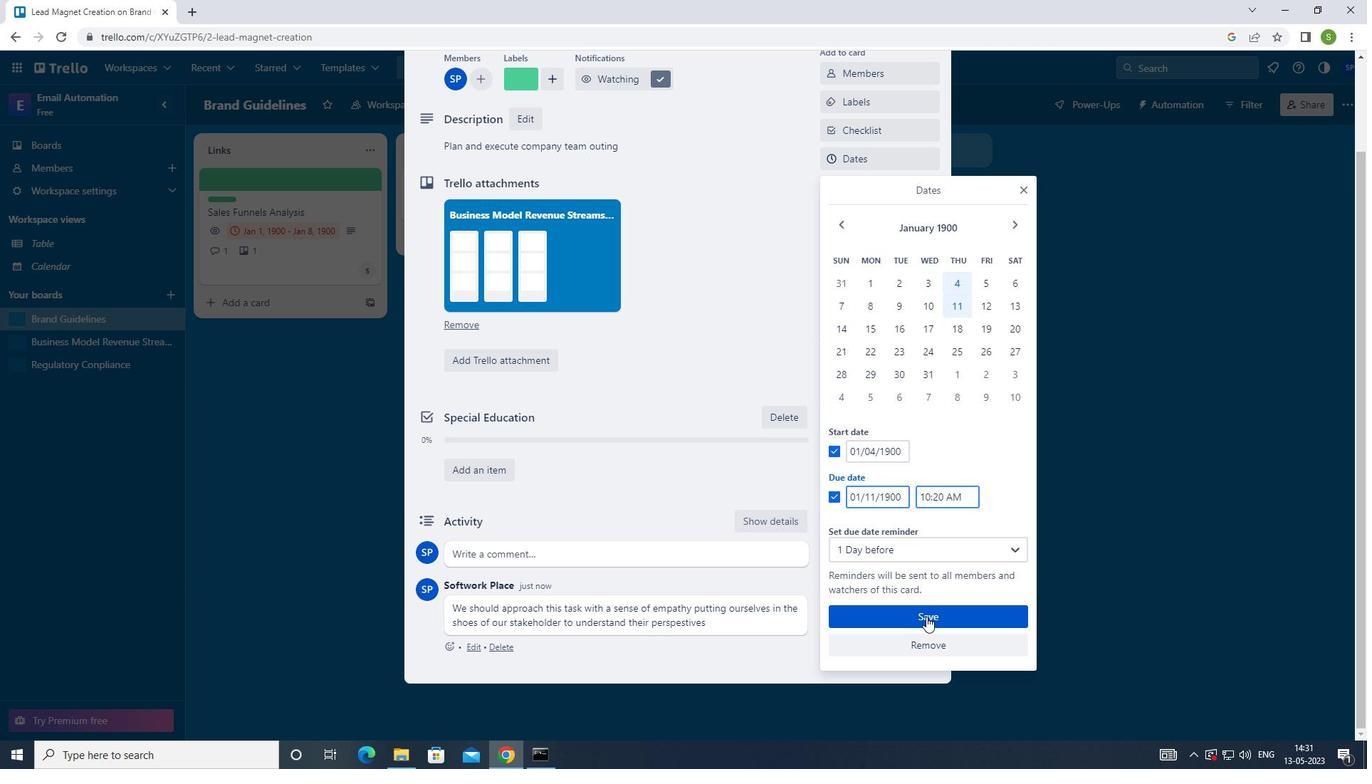 
Action: Mouse pressed left at (926, 617)
Screenshot: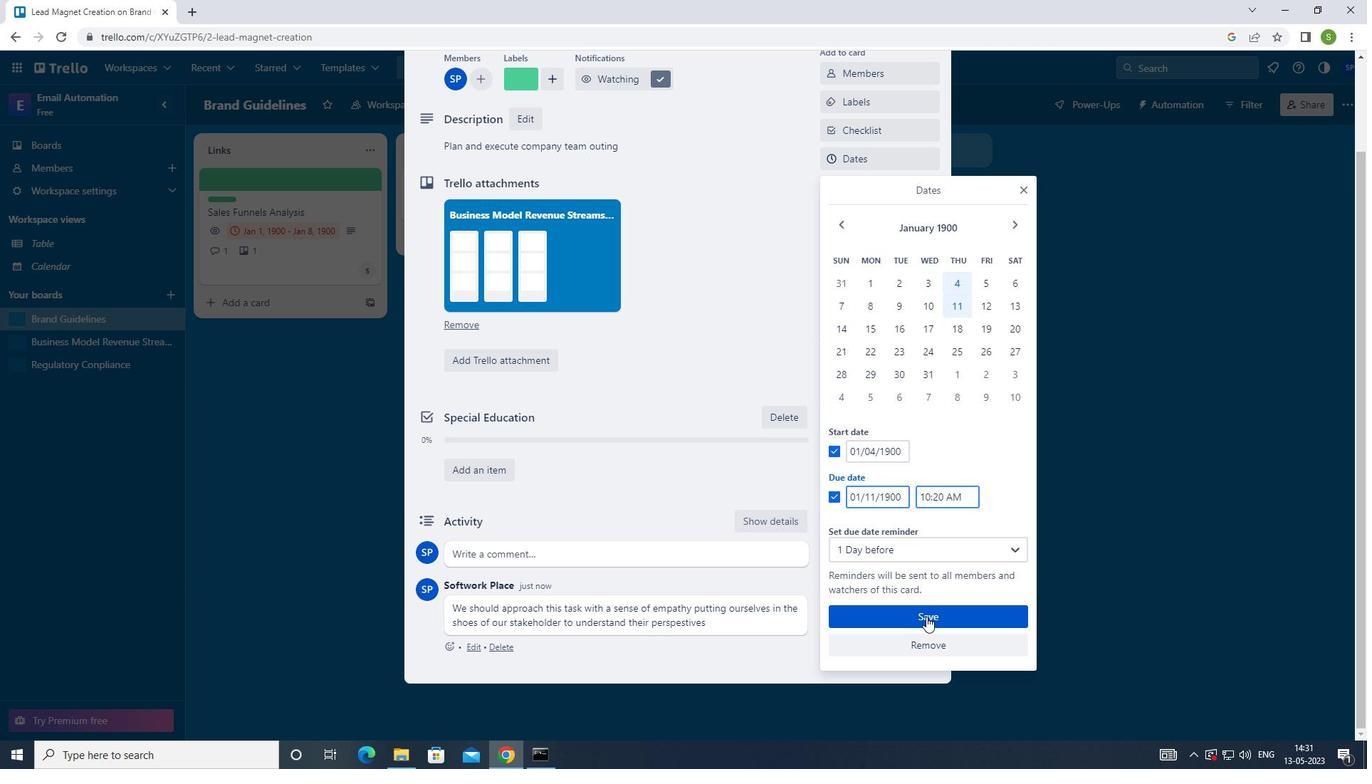 
Action: Mouse moved to (865, 572)
Screenshot: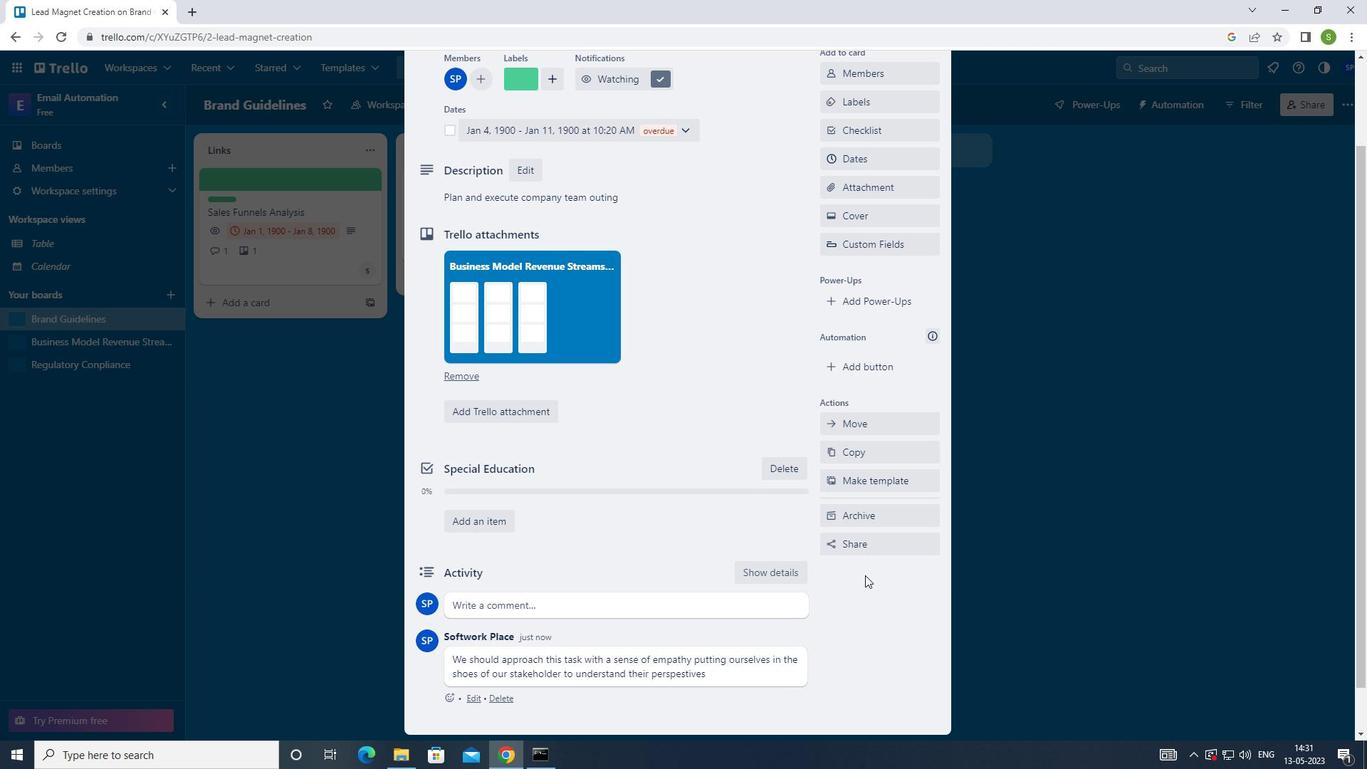 
Action: Key pressed <Key.f8>
Screenshot: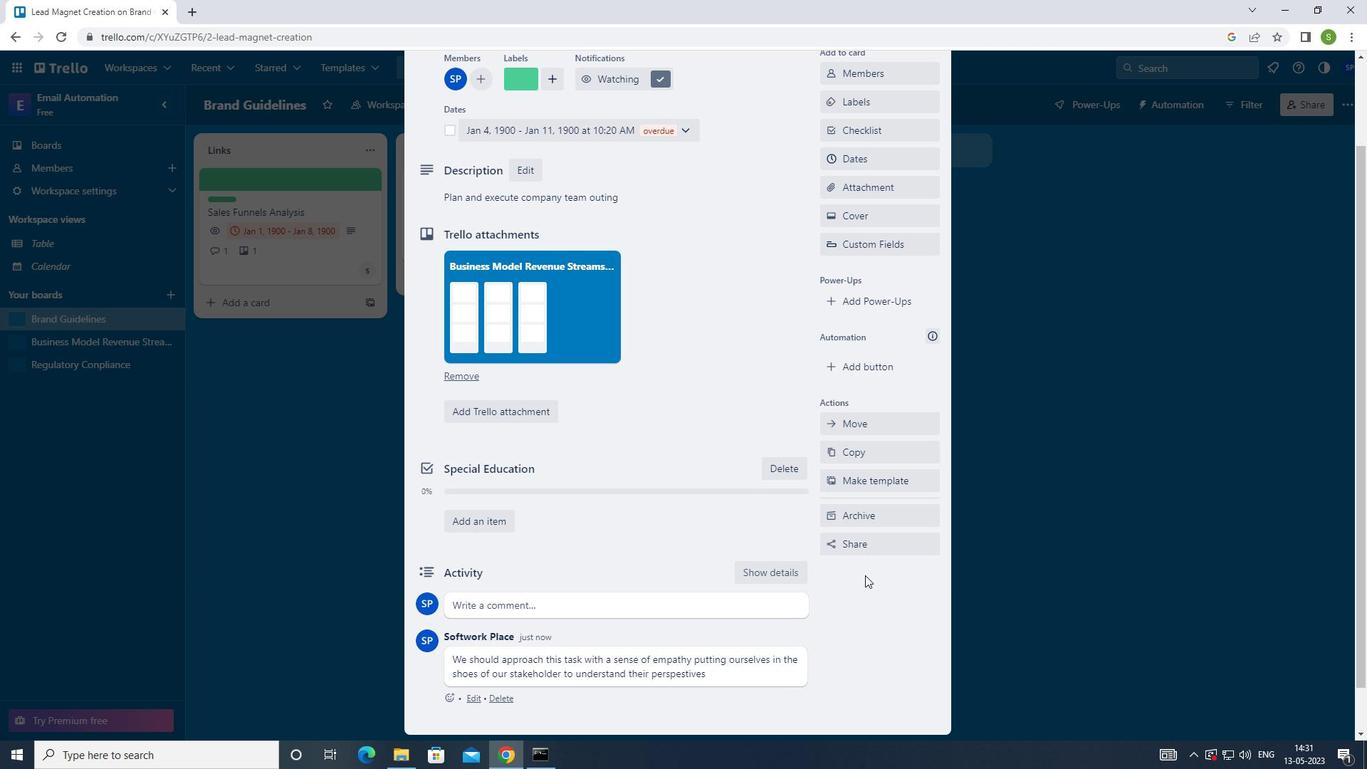 
